 Task: Search one way flight ticket for 5 adults, 2 children, 1 infant in seat and 2 infants on lap in economy from Peoria: General Downing-peoria International Airport to Fort Wayne: Fort Wayne International Airport on 5-4-2023. Choice of flights is JetBlue. Number of bags: 2 checked bags. Price is upto 106000. Outbound departure time preference is 13:45.
Action: Mouse moved to (286, 265)
Screenshot: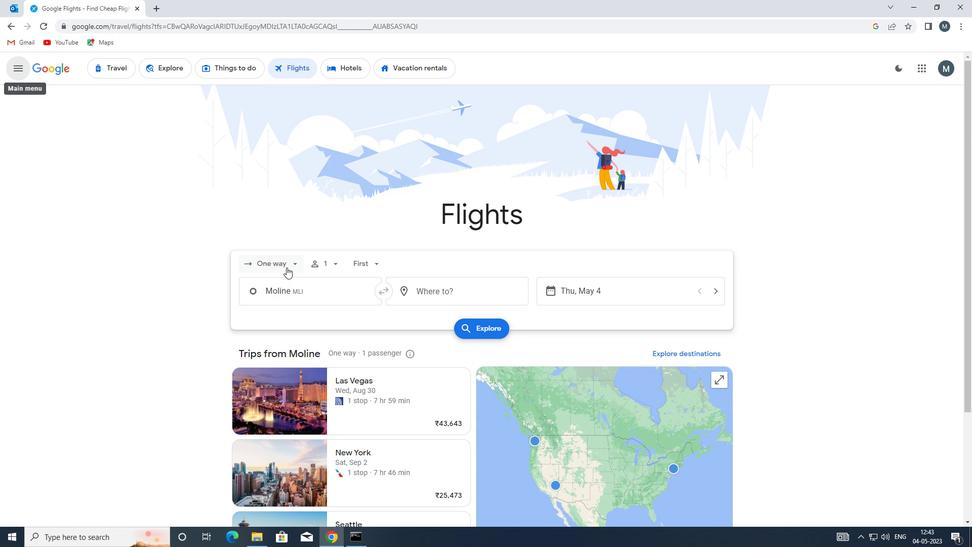 
Action: Mouse pressed left at (286, 265)
Screenshot: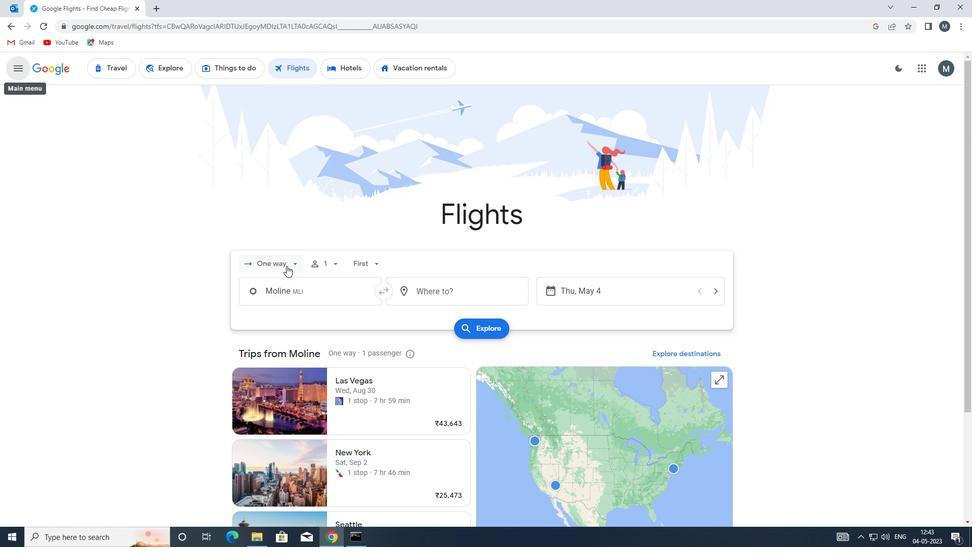 
Action: Mouse moved to (290, 312)
Screenshot: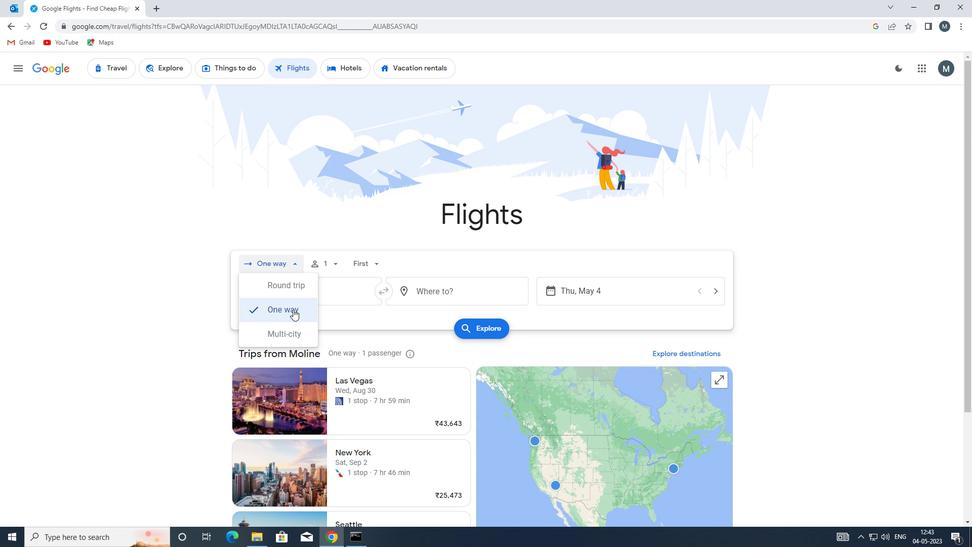 
Action: Mouse pressed left at (290, 312)
Screenshot: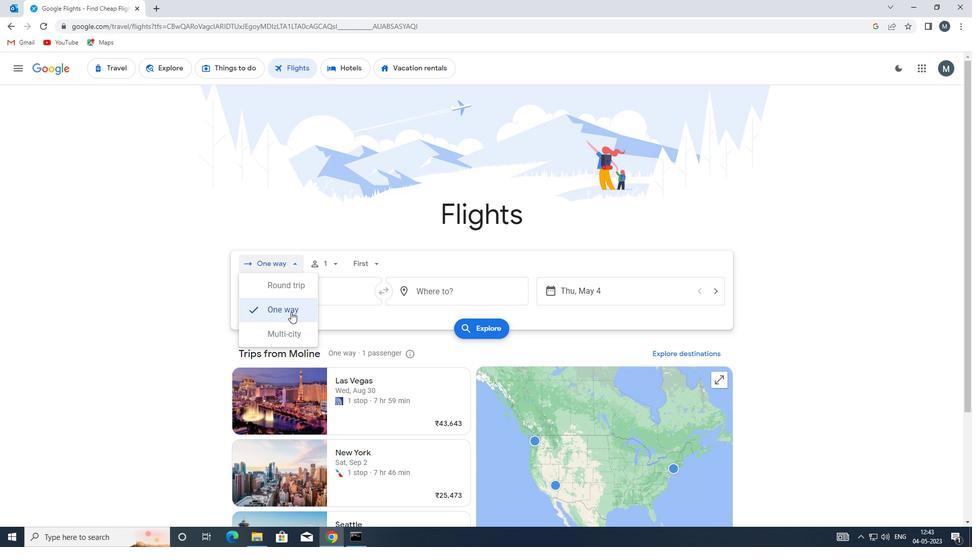 
Action: Mouse moved to (333, 259)
Screenshot: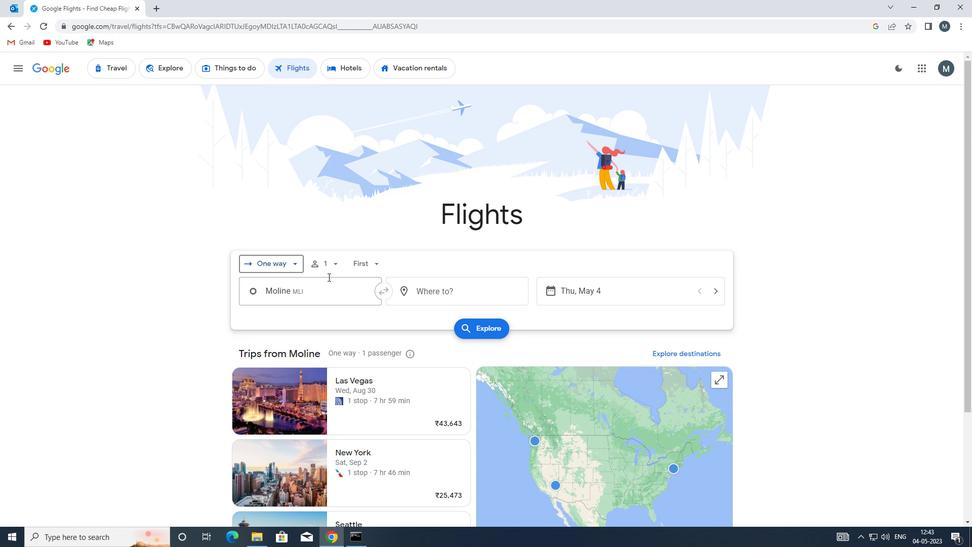 
Action: Mouse pressed left at (333, 259)
Screenshot: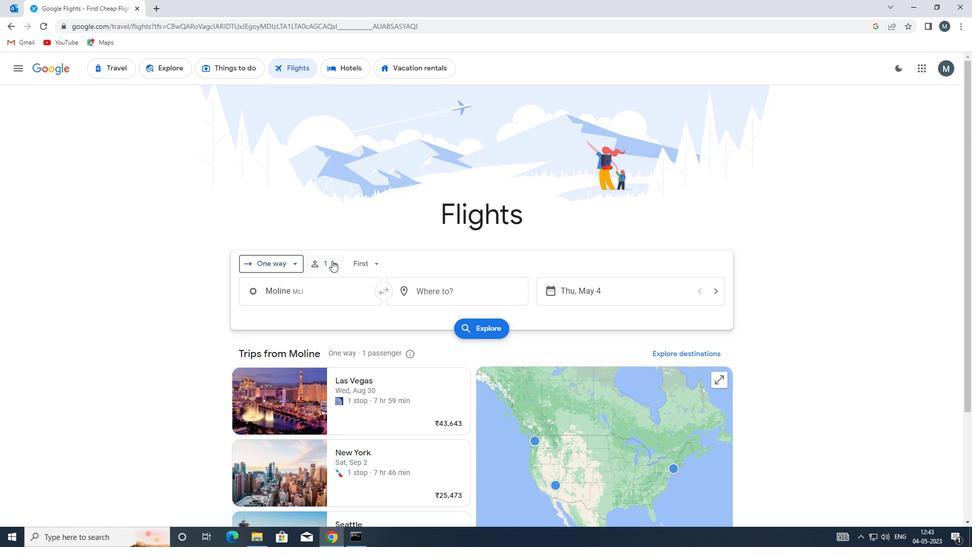
Action: Mouse moved to (415, 289)
Screenshot: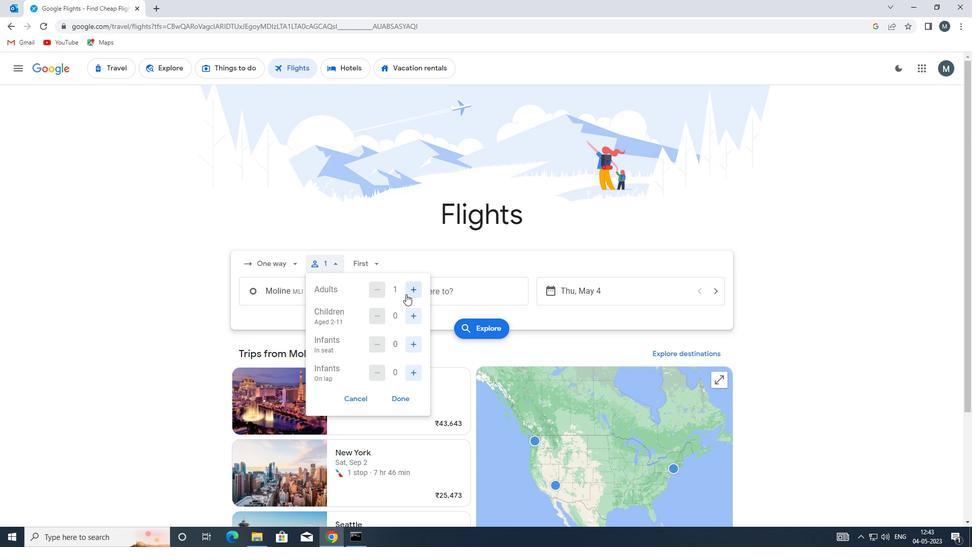 
Action: Mouse pressed left at (415, 289)
Screenshot: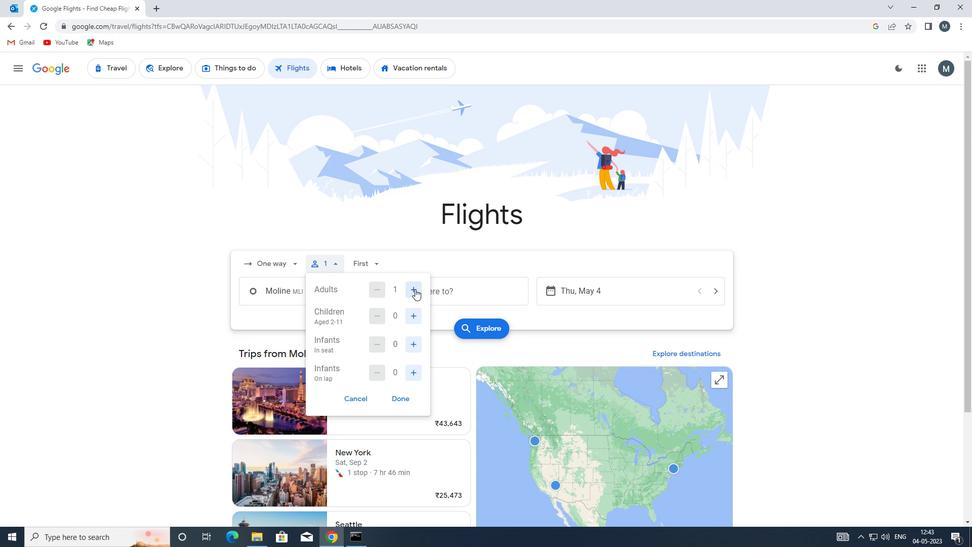 
Action: Mouse pressed left at (415, 289)
Screenshot: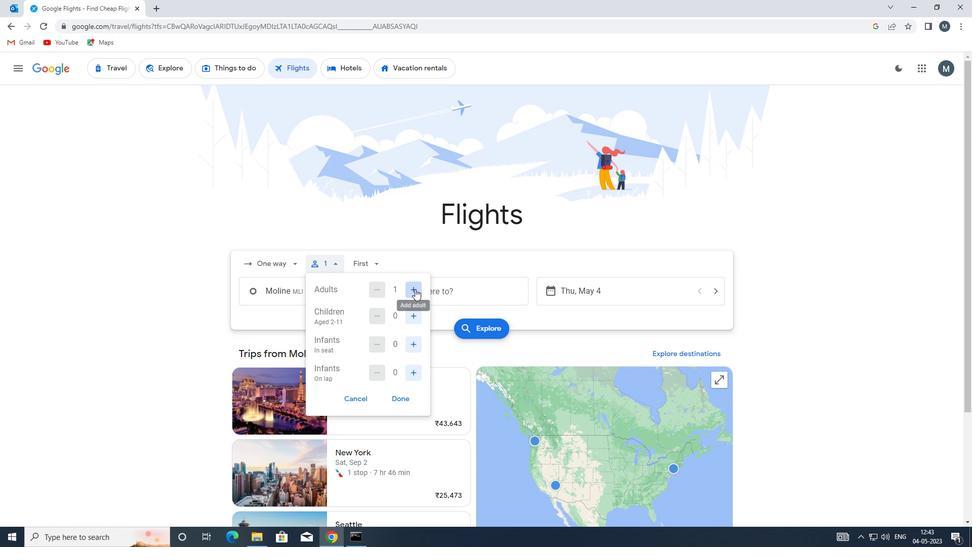 
Action: Mouse pressed left at (415, 289)
Screenshot: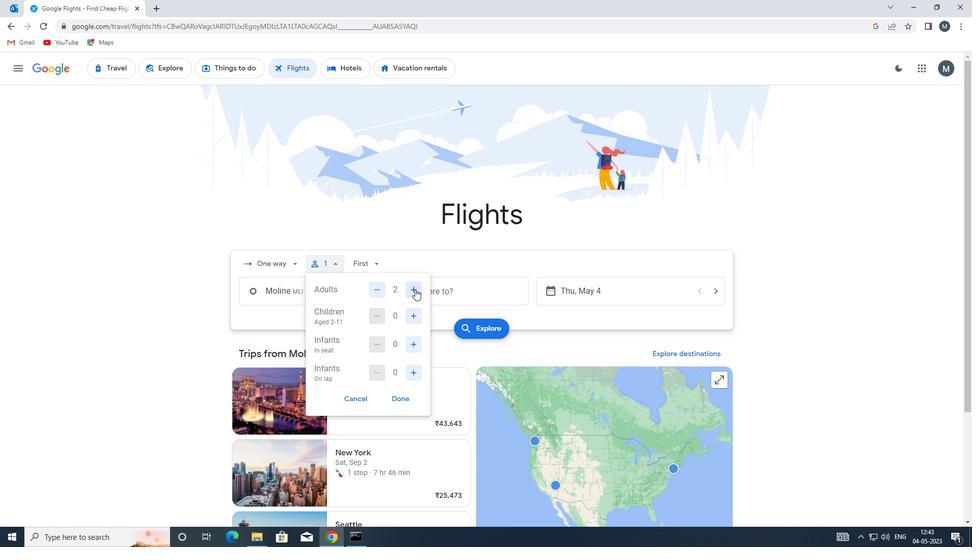 
Action: Mouse pressed left at (415, 289)
Screenshot: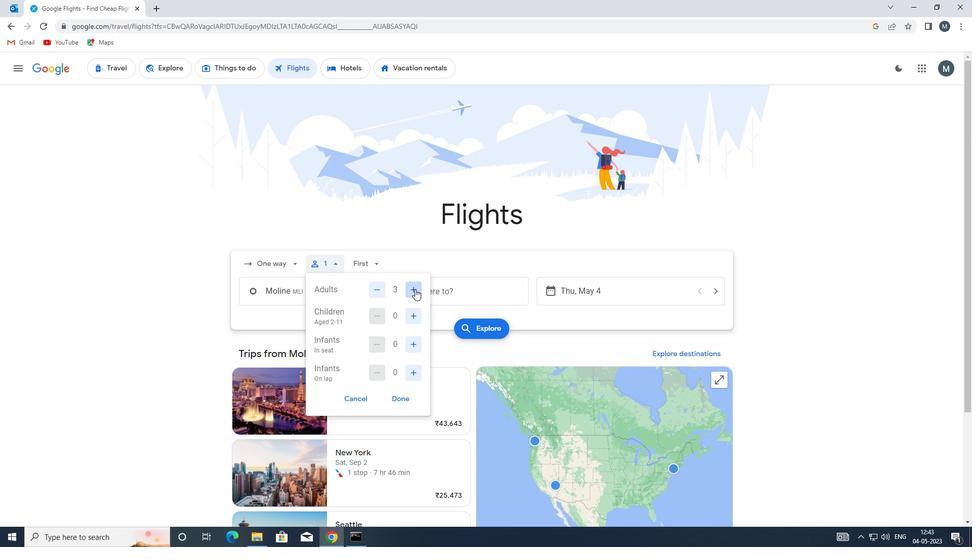 
Action: Mouse moved to (417, 313)
Screenshot: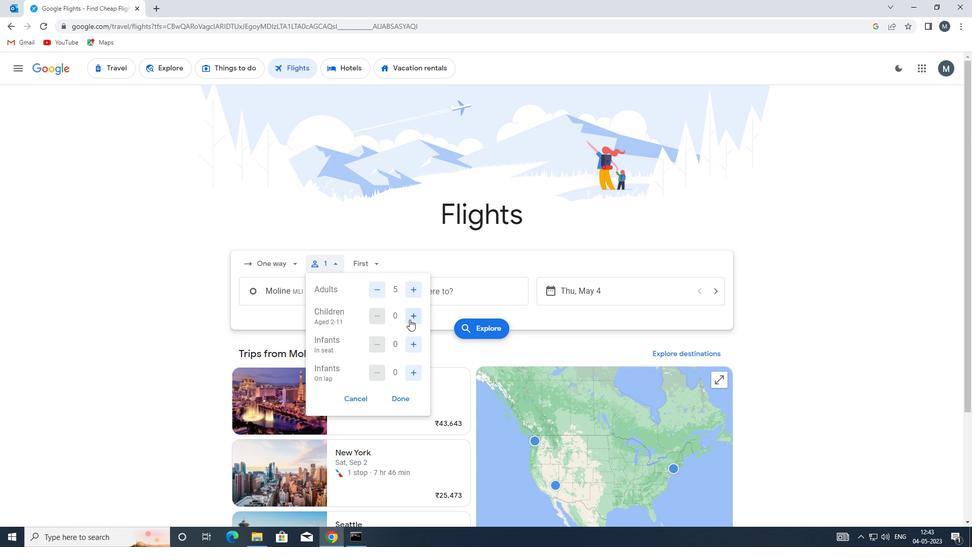 
Action: Mouse pressed left at (417, 313)
Screenshot: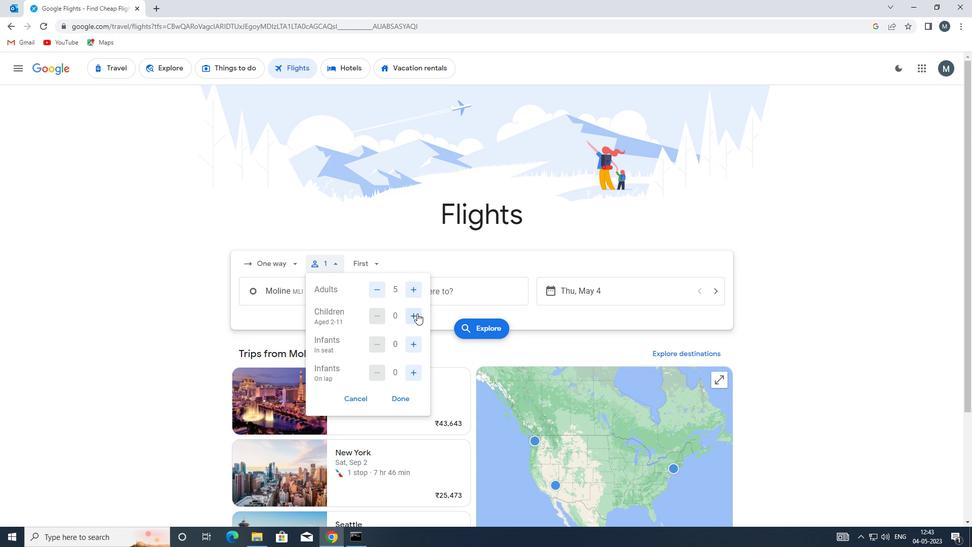 
Action: Mouse moved to (418, 313)
Screenshot: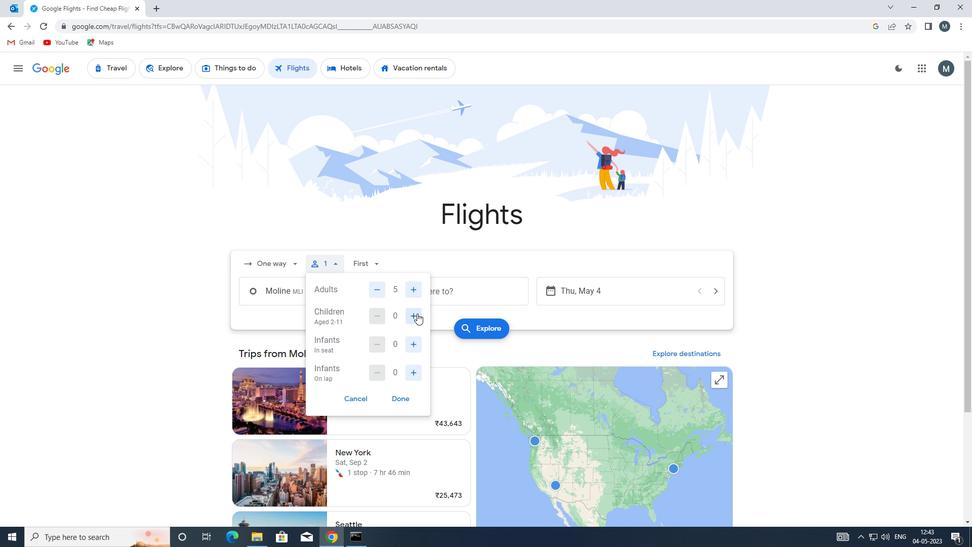 
Action: Mouse pressed left at (418, 313)
Screenshot: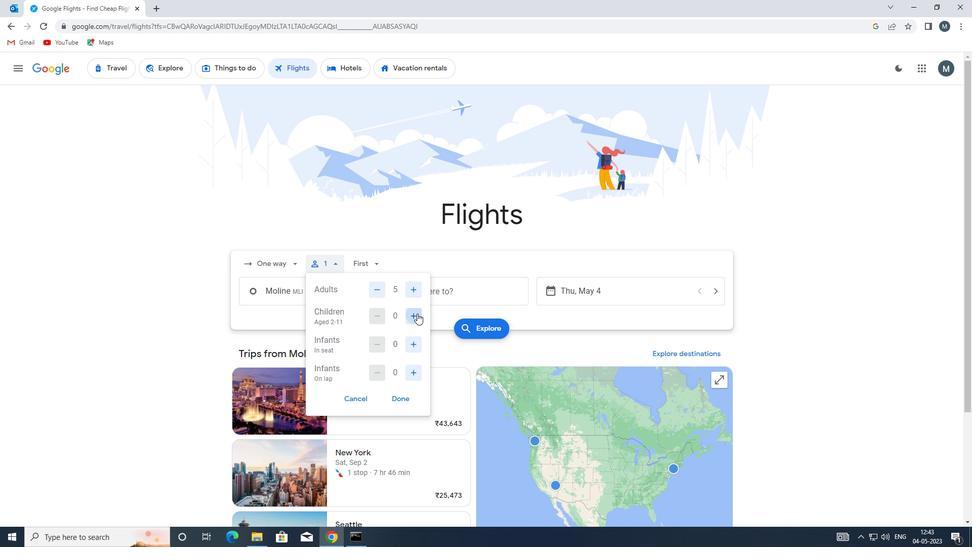 
Action: Mouse moved to (408, 344)
Screenshot: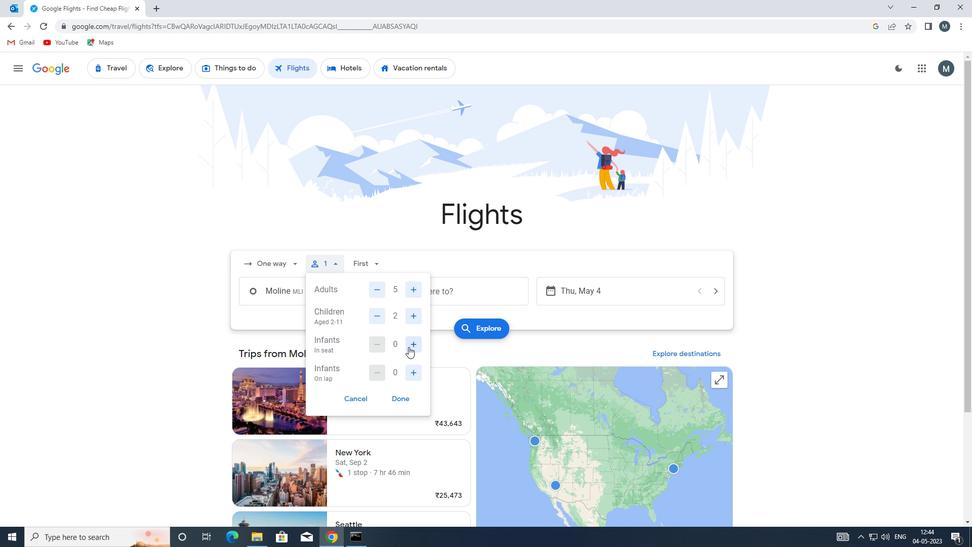 
Action: Mouse pressed left at (408, 344)
Screenshot: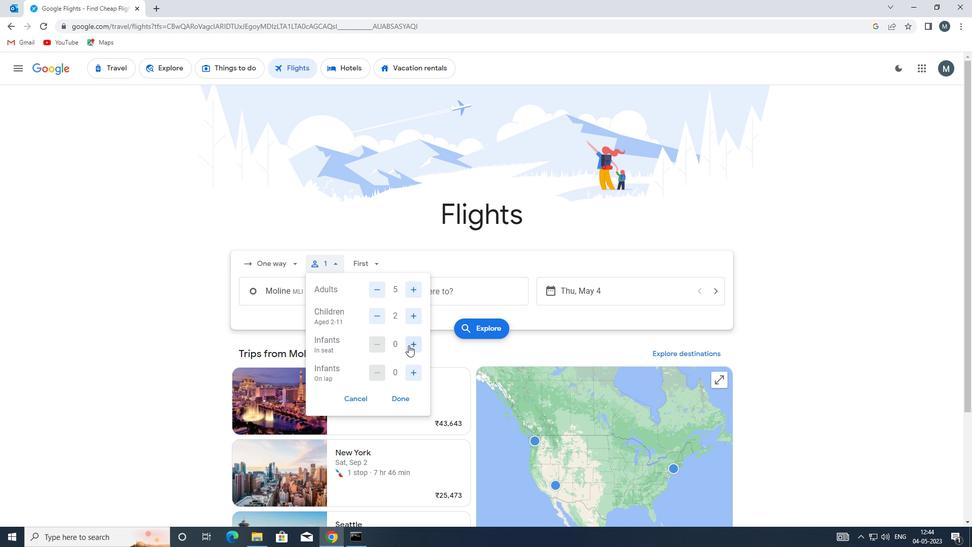
Action: Mouse moved to (413, 371)
Screenshot: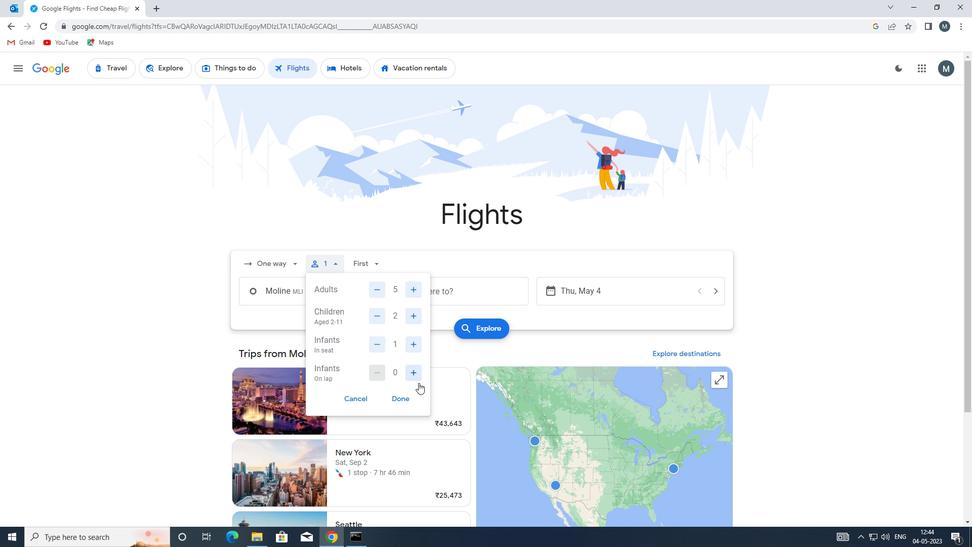 
Action: Mouse pressed left at (413, 371)
Screenshot: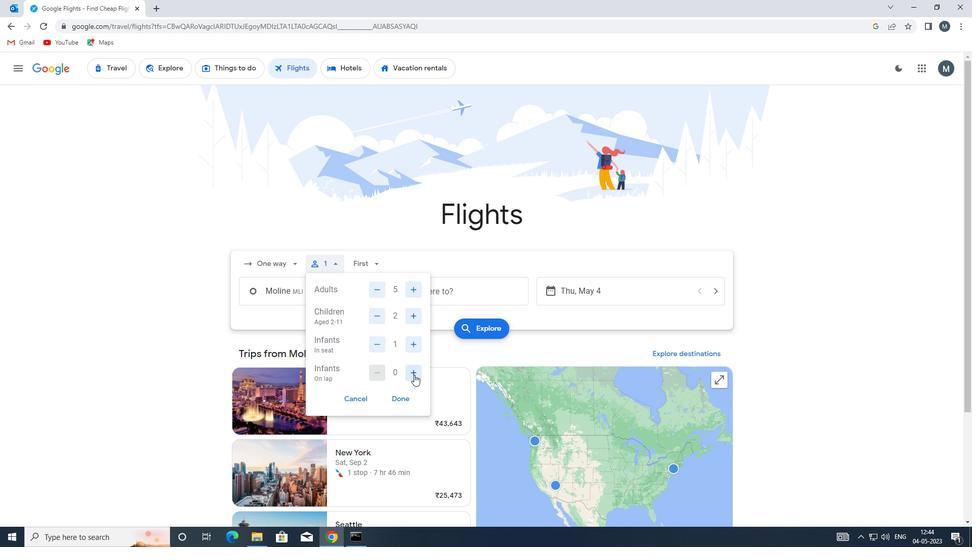 
Action: Mouse pressed left at (413, 371)
Screenshot: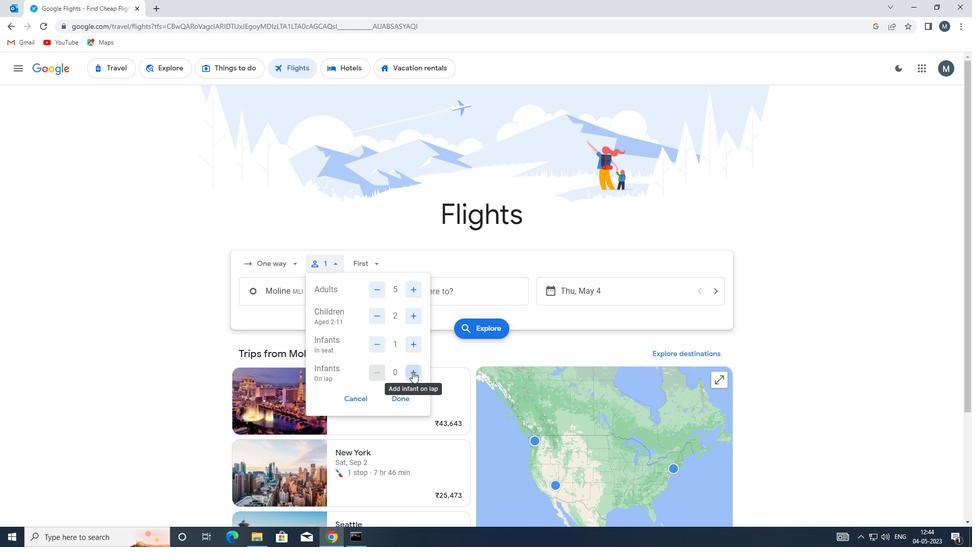 
Action: Mouse moved to (379, 369)
Screenshot: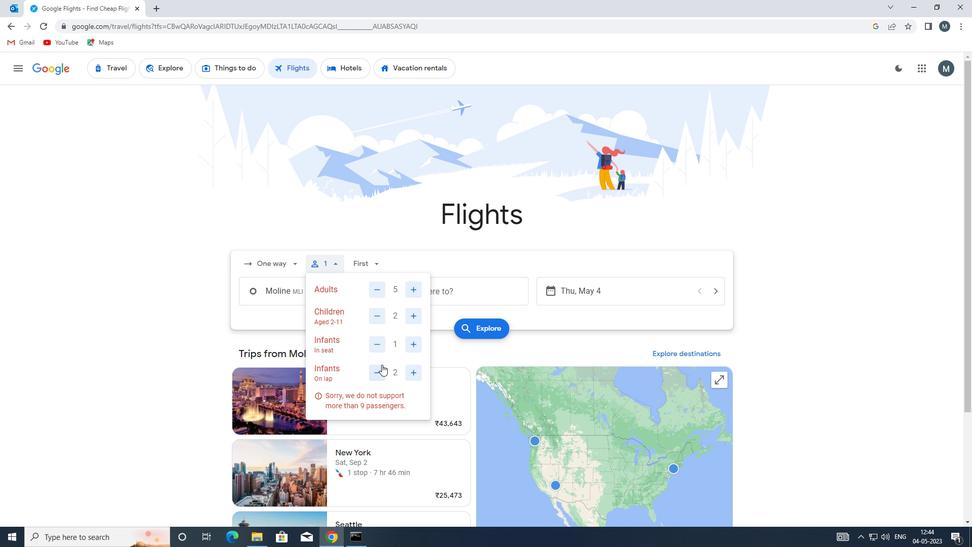 
Action: Mouse pressed left at (379, 369)
Screenshot: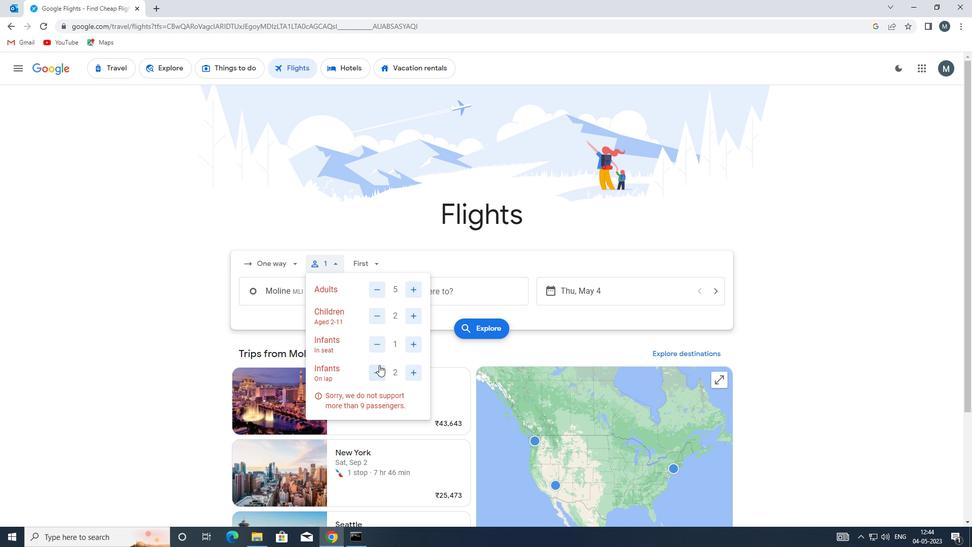 
Action: Mouse moved to (397, 392)
Screenshot: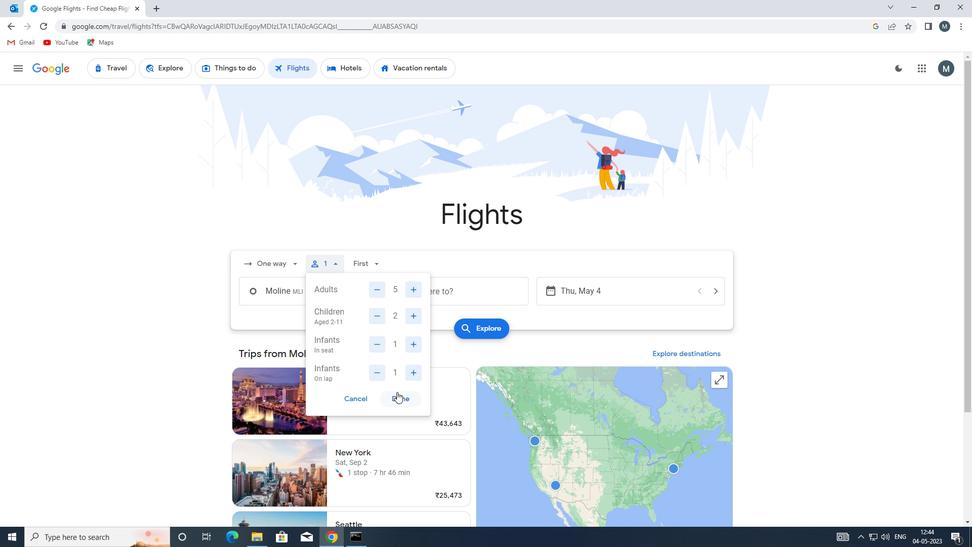 
Action: Mouse pressed left at (397, 392)
Screenshot: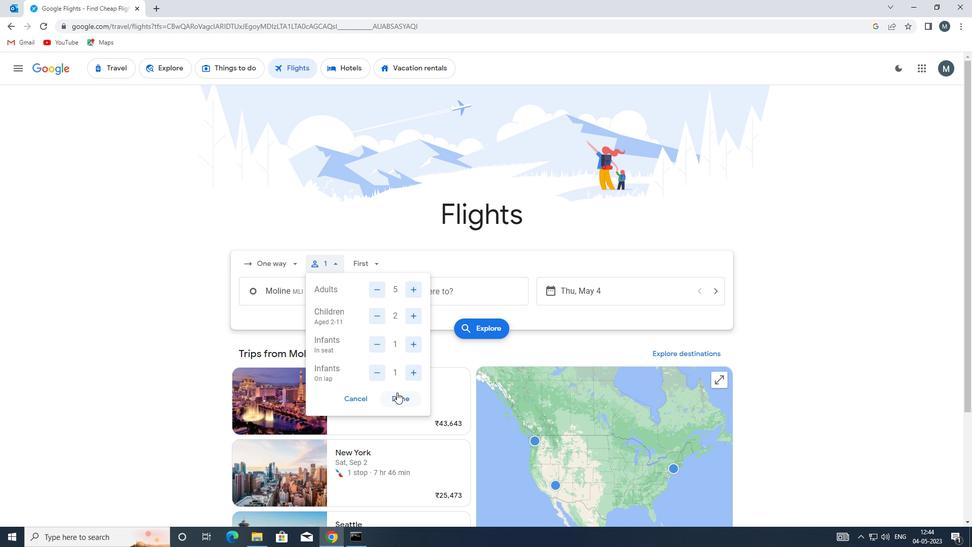 
Action: Mouse moved to (367, 263)
Screenshot: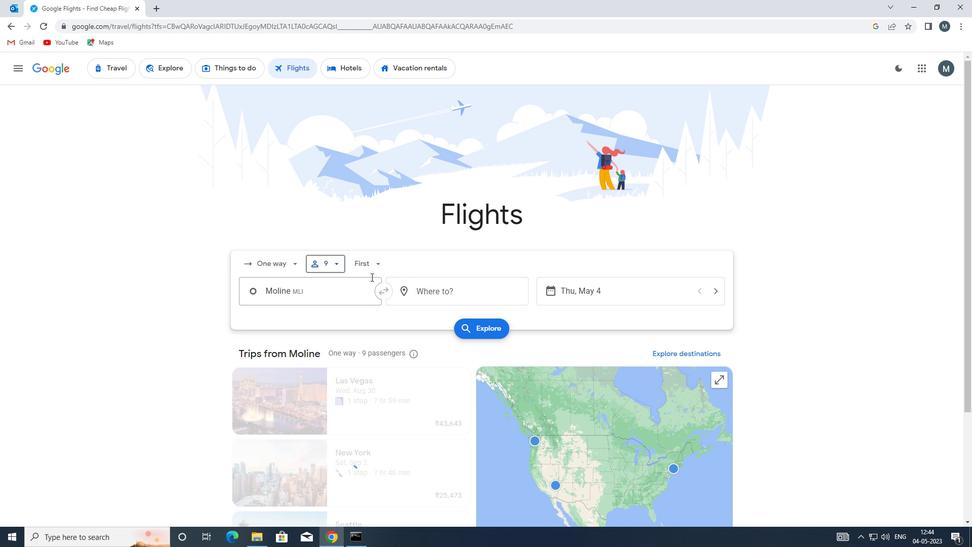 
Action: Mouse pressed left at (367, 263)
Screenshot: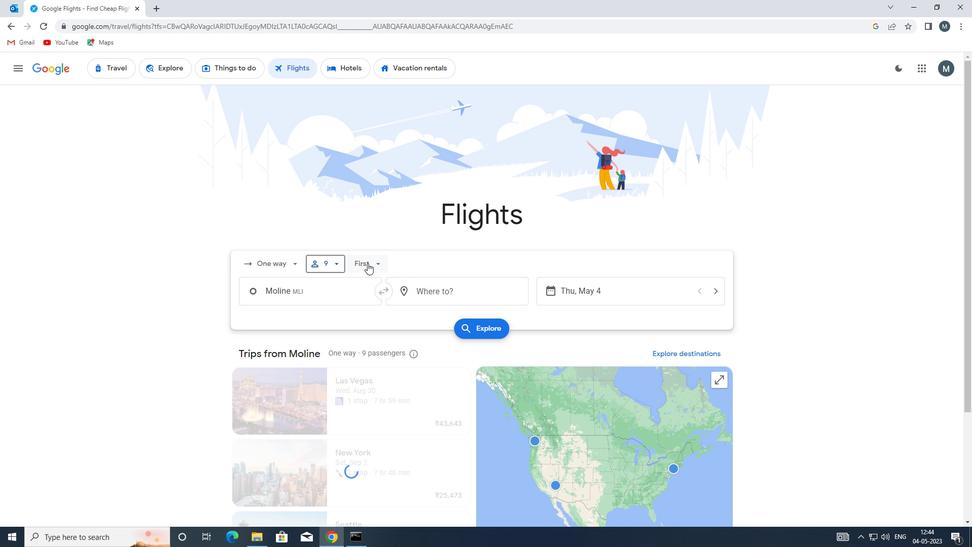 
Action: Mouse moved to (392, 286)
Screenshot: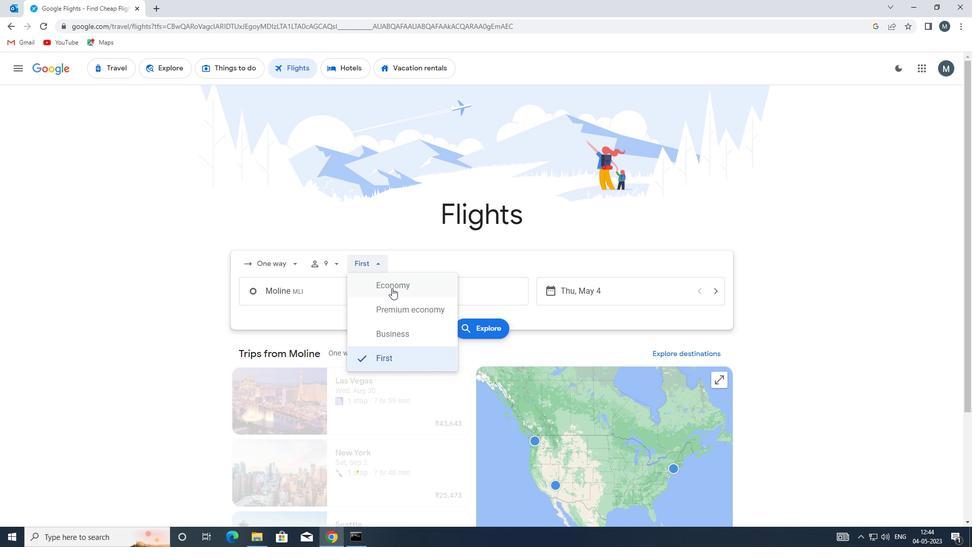 
Action: Mouse pressed left at (392, 286)
Screenshot: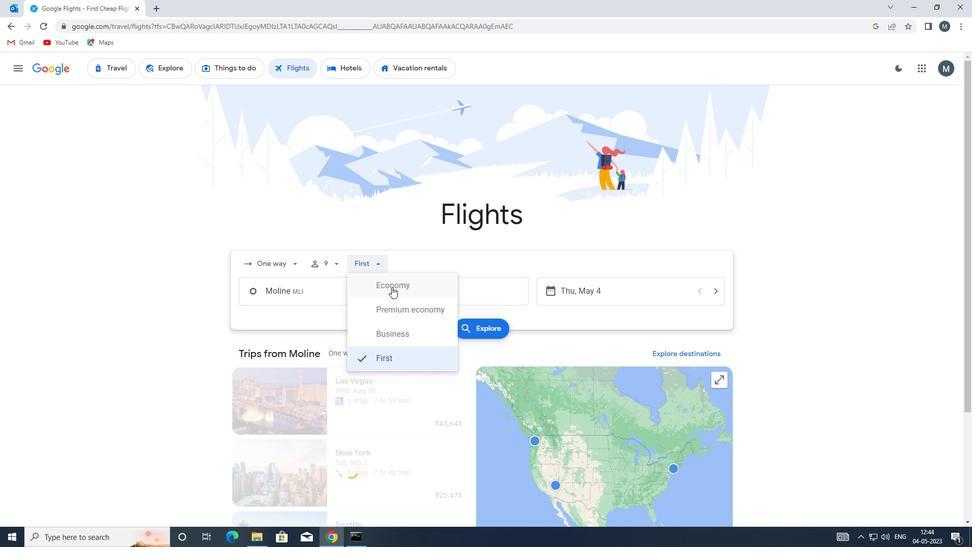 
Action: Mouse moved to (342, 290)
Screenshot: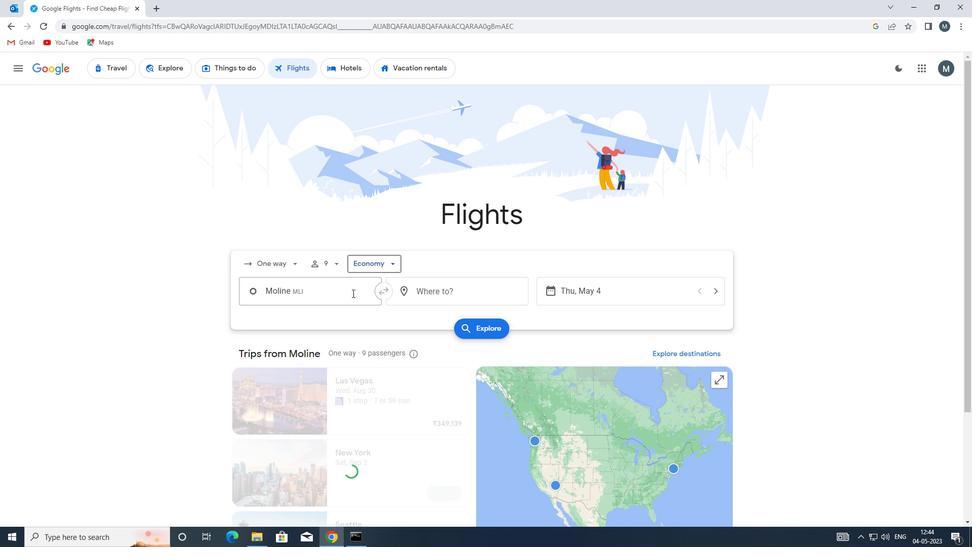 
Action: Mouse pressed left at (342, 290)
Screenshot: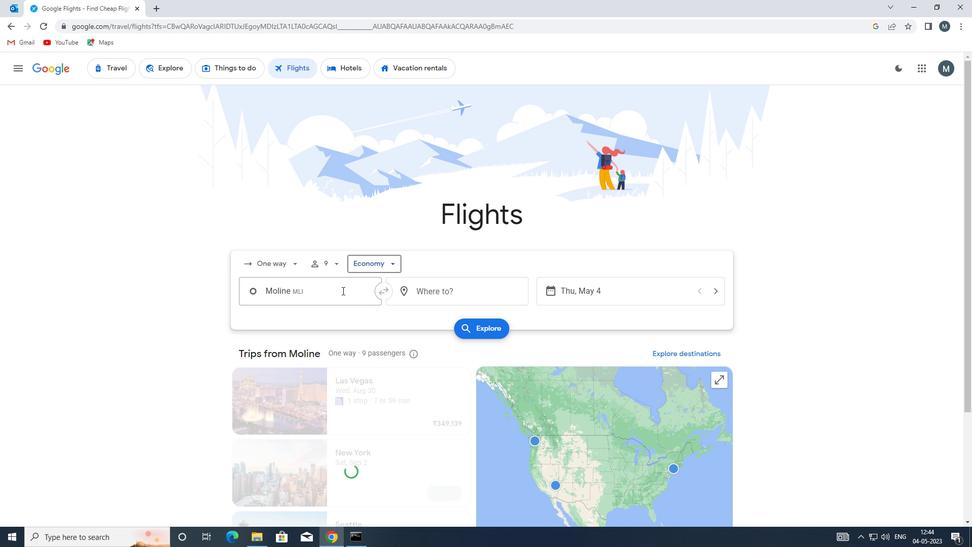 
Action: Mouse moved to (342, 290)
Screenshot: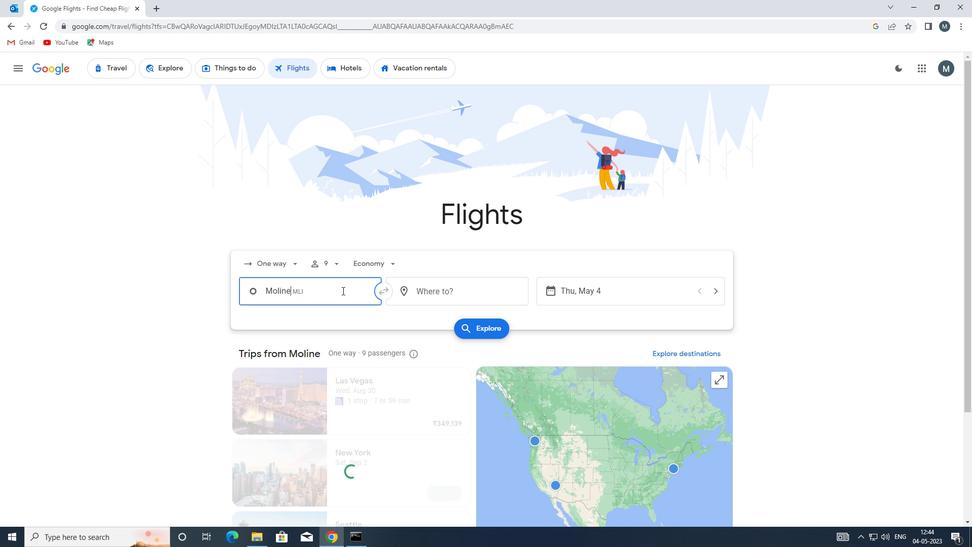 
Action: Key pressed pia
Screenshot: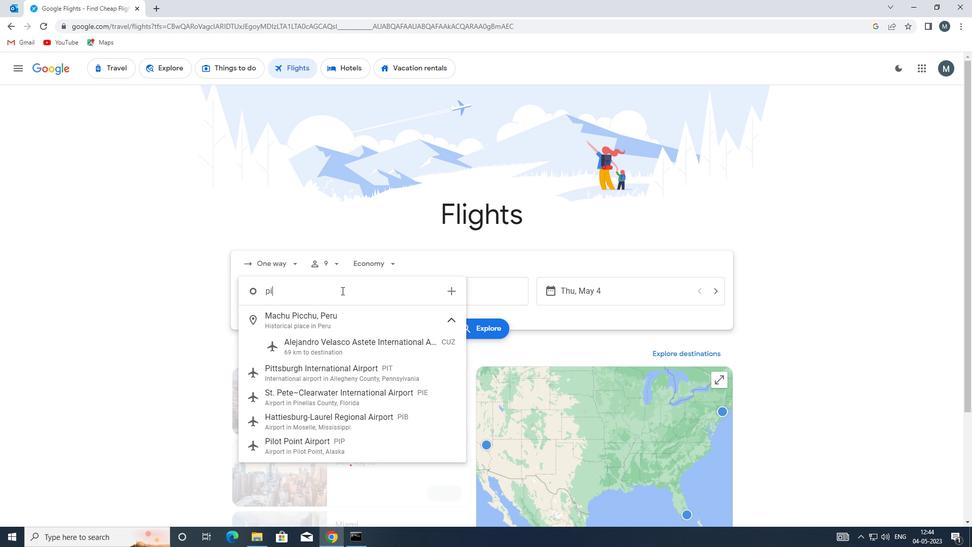 
Action: Mouse moved to (342, 315)
Screenshot: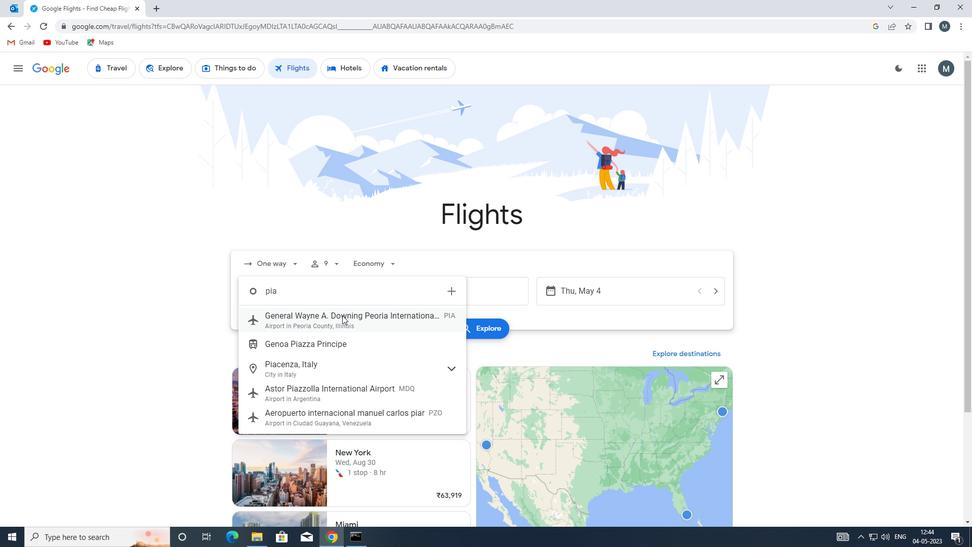 
Action: Mouse pressed left at (342, 315)
Screenshot: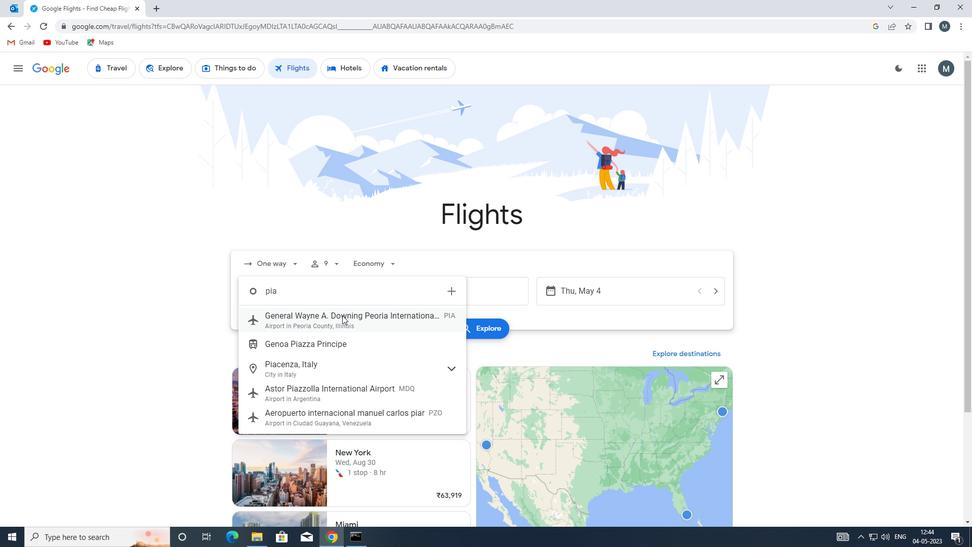 
Action: Mouse moved to (427, 288)
Screenshot: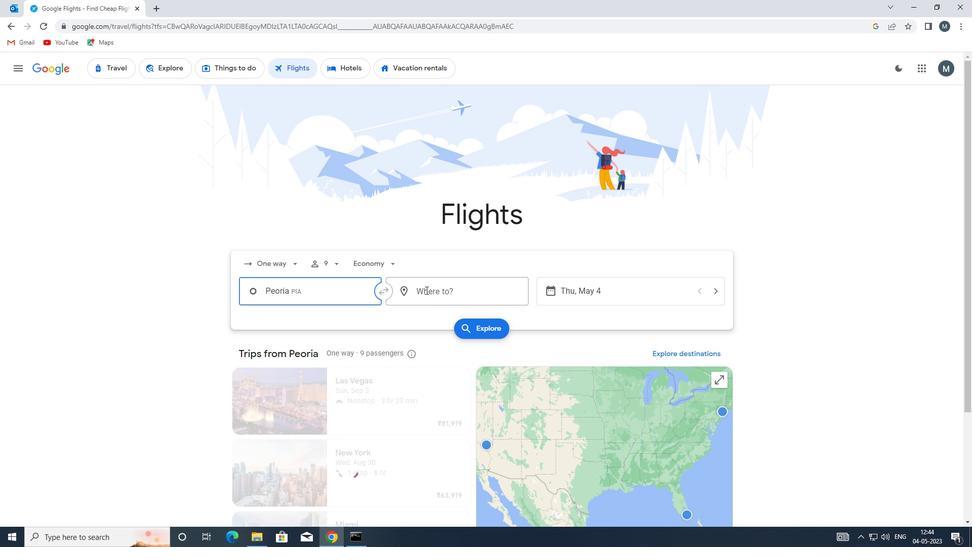 
Action: Mouse pressed left at (427, 288)
Screenshot: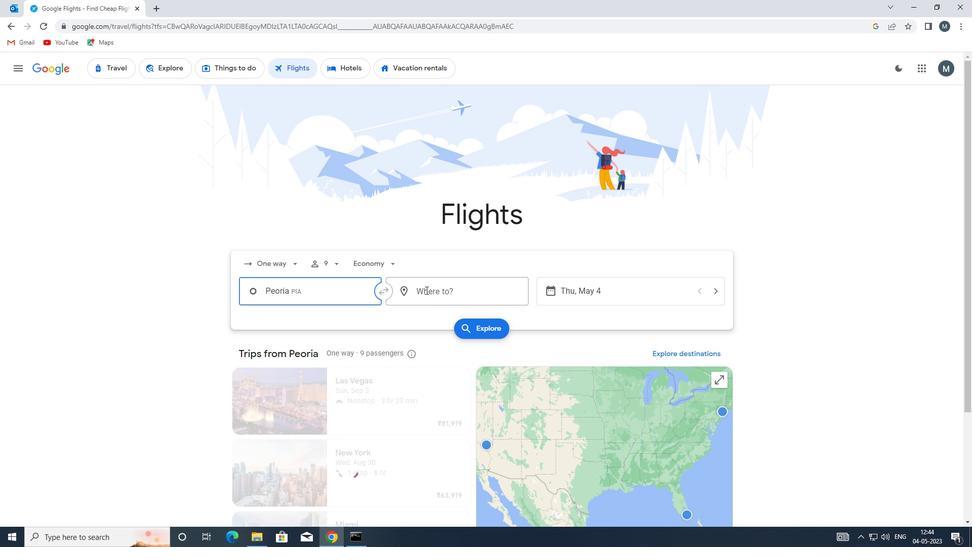 
Action: Mouse moved to (428, 288)
Screenshot: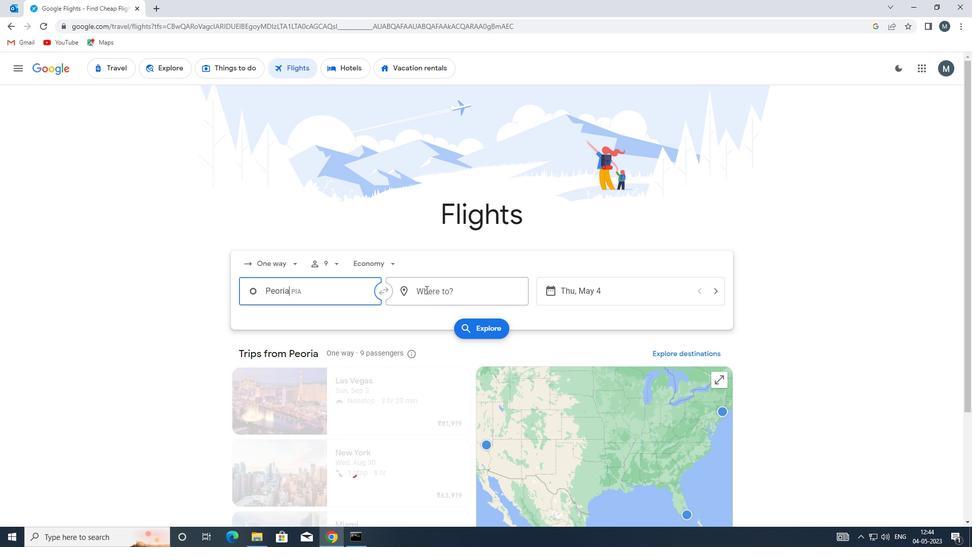 
Action: Key pressed fw
Screenshot: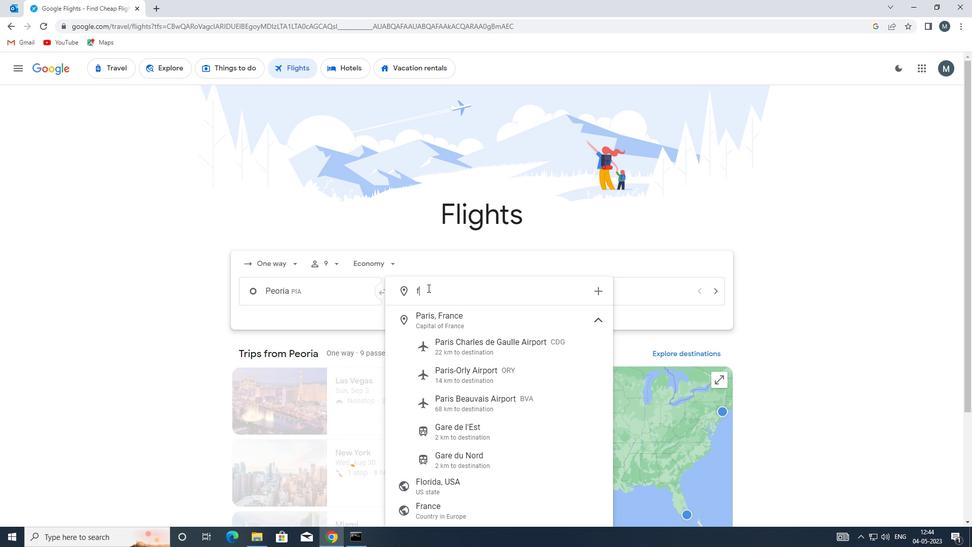 
Action: Mouse moved to (436, 316)
Screenshot: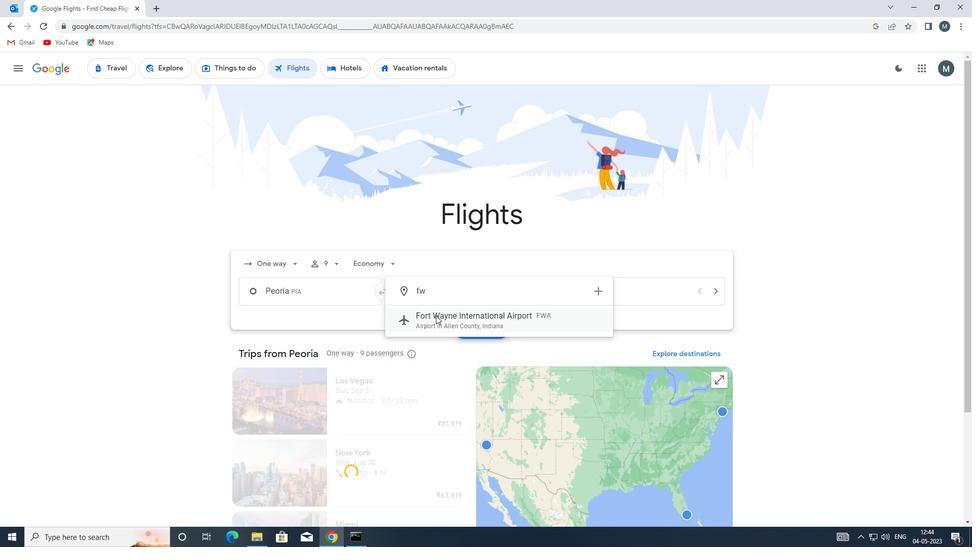 
Action: Mouse pressed left at (436, 316)
Screenshot: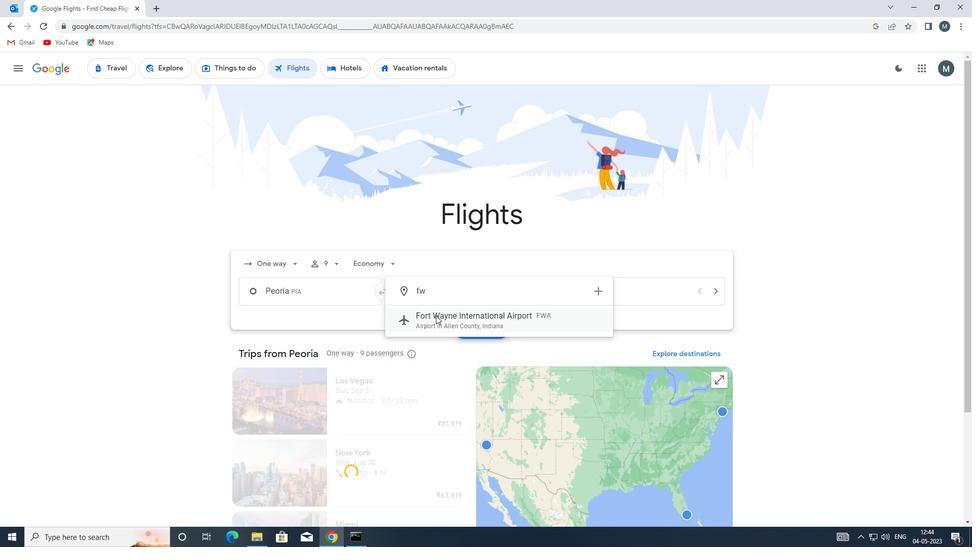 
Action: Mouse moved to (579, 294)
Screenshot: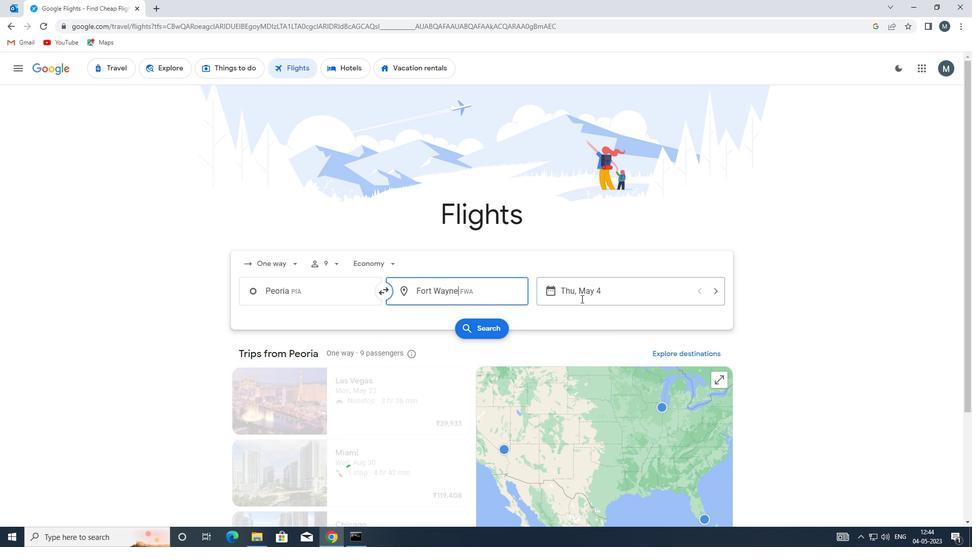 
Action: Mouse pressed left at (579, 294)
Screenshot: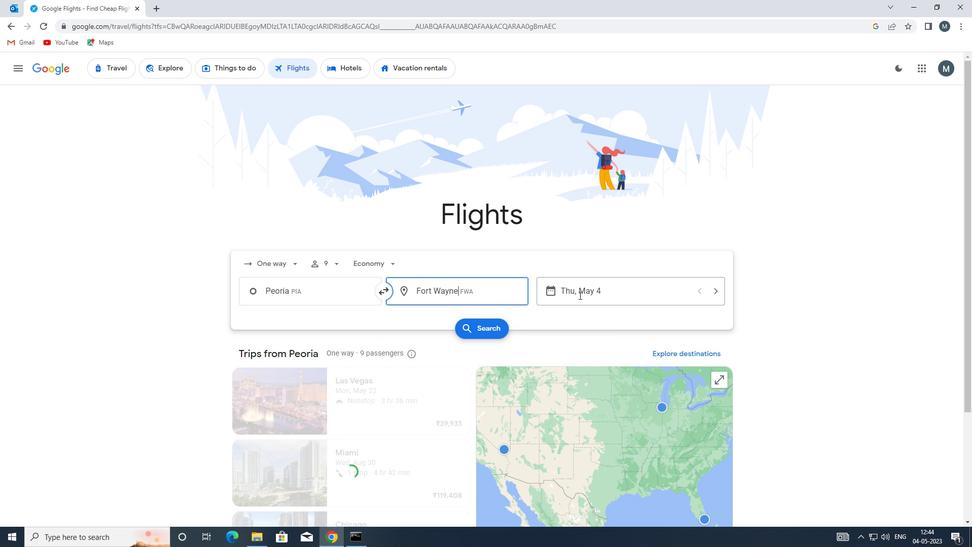 
Action: Mouse moved to (461, 347)
Screenshot: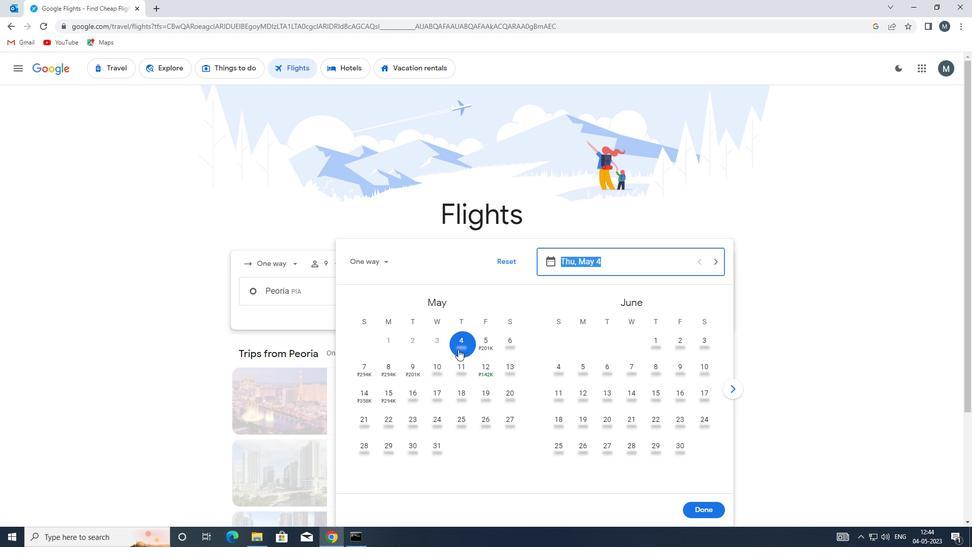 
Action: Mouse pressed left at (461, 347)
Screenshot: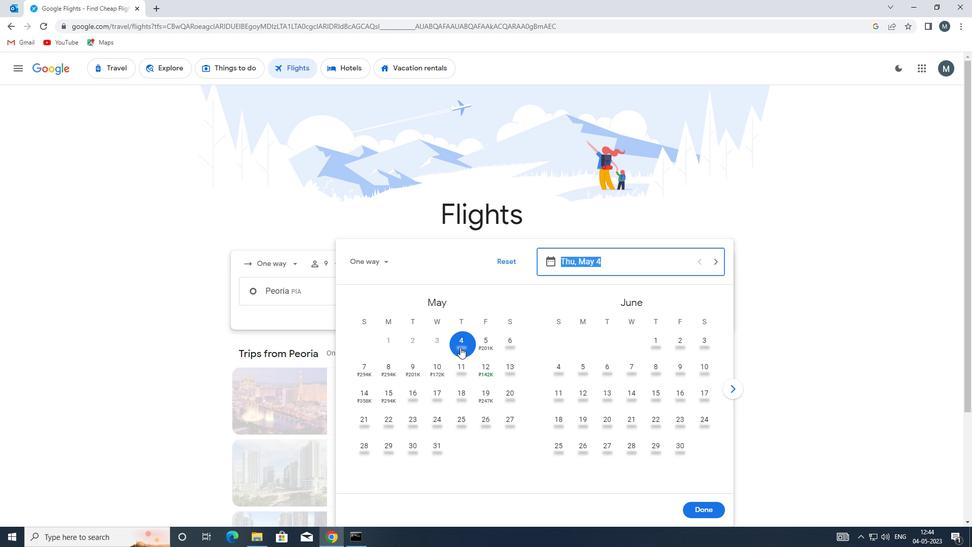 
Action: Mouse moved to (696, 507)
Screenshot: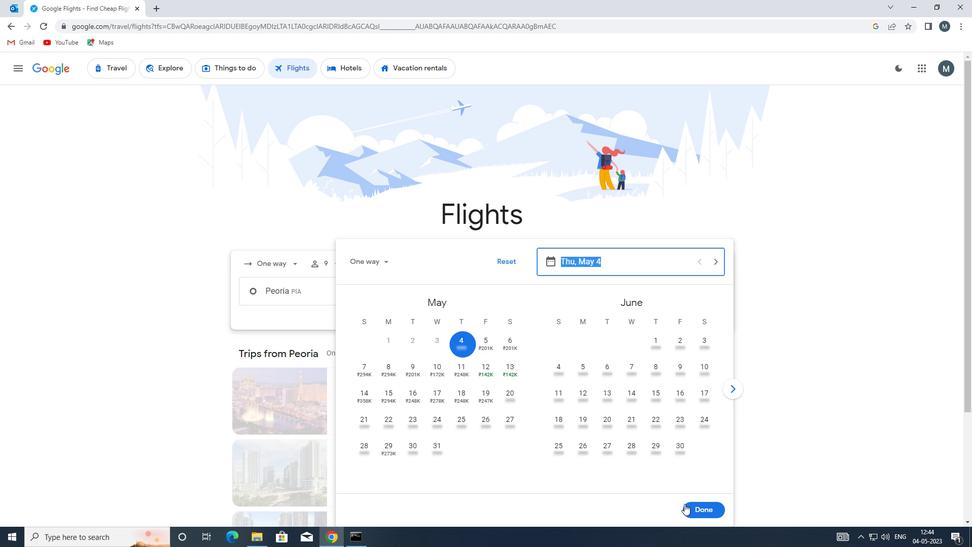 
Action: Mouse pressed left at (696, 507)
Screenshot: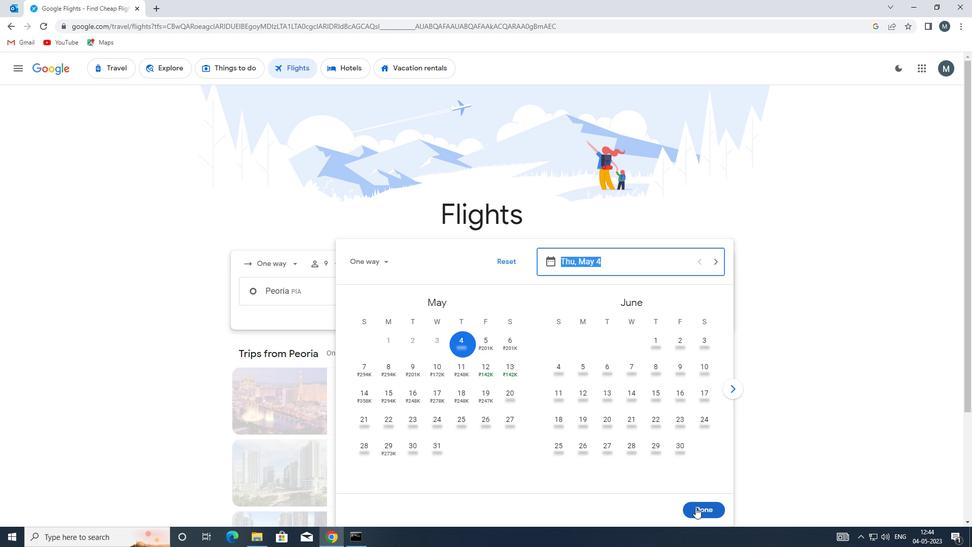 
Action: Mouse moved to (486, 329)
Screenshot: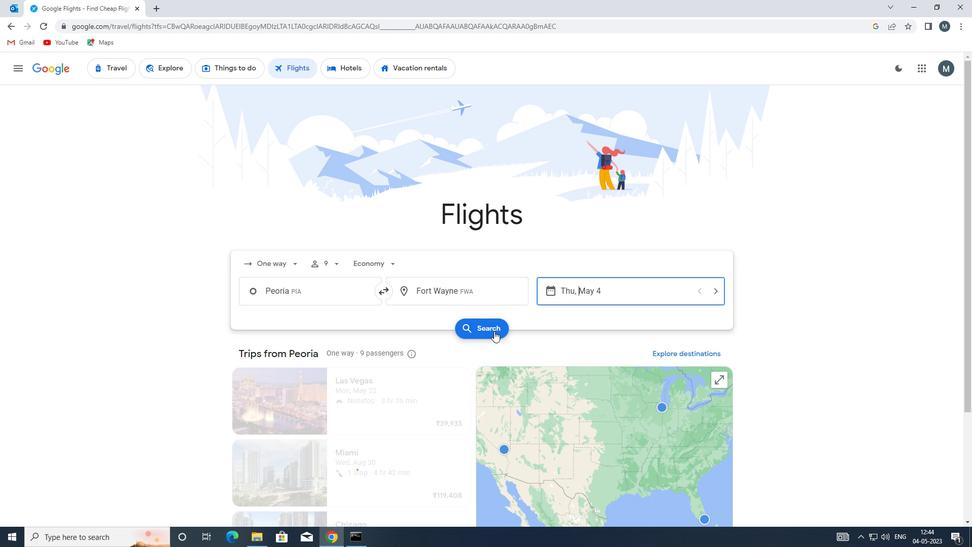 
Action: Mouse pressed left at (486, 329)
Screenshot: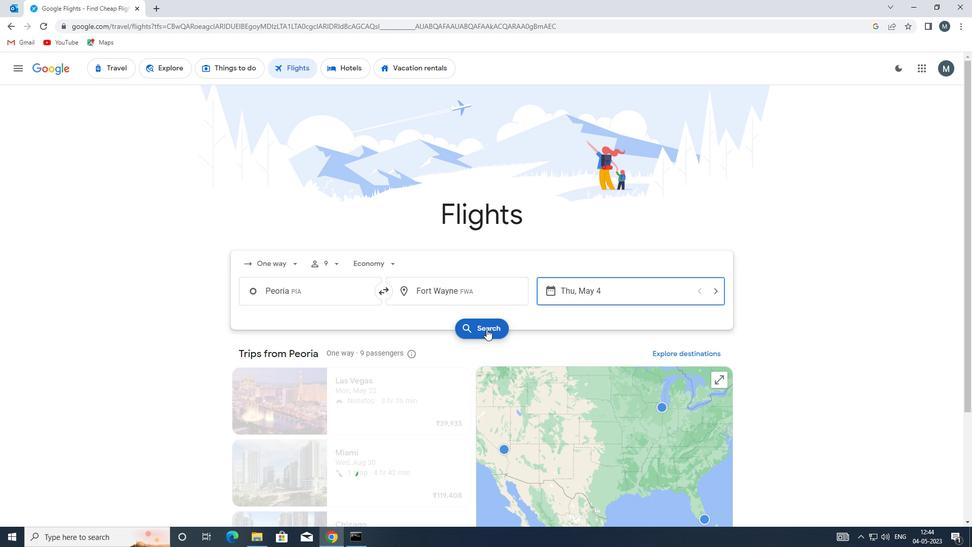 
Action: Mouse moved to (258, 163)
Screenshot: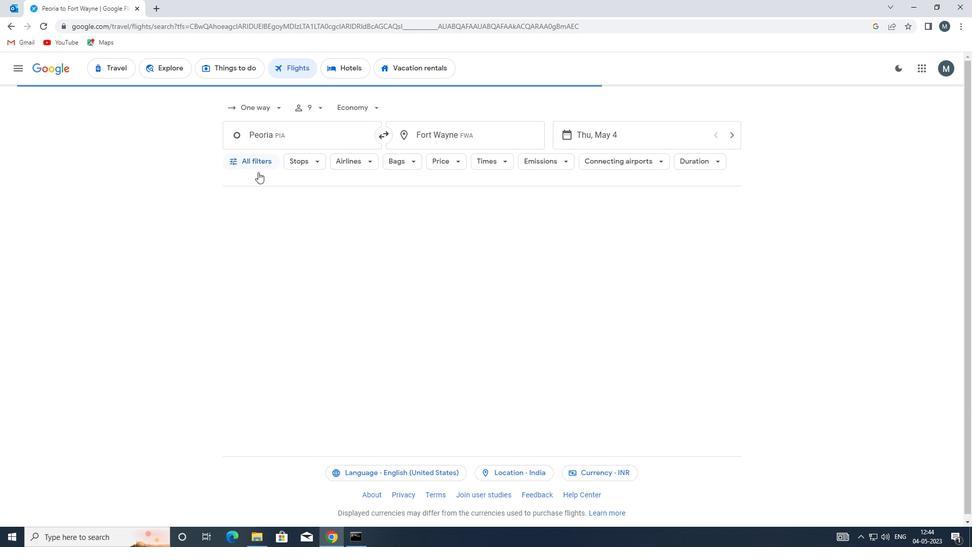 
Action: Mouse pressed left at (258, 163)
Screenshot: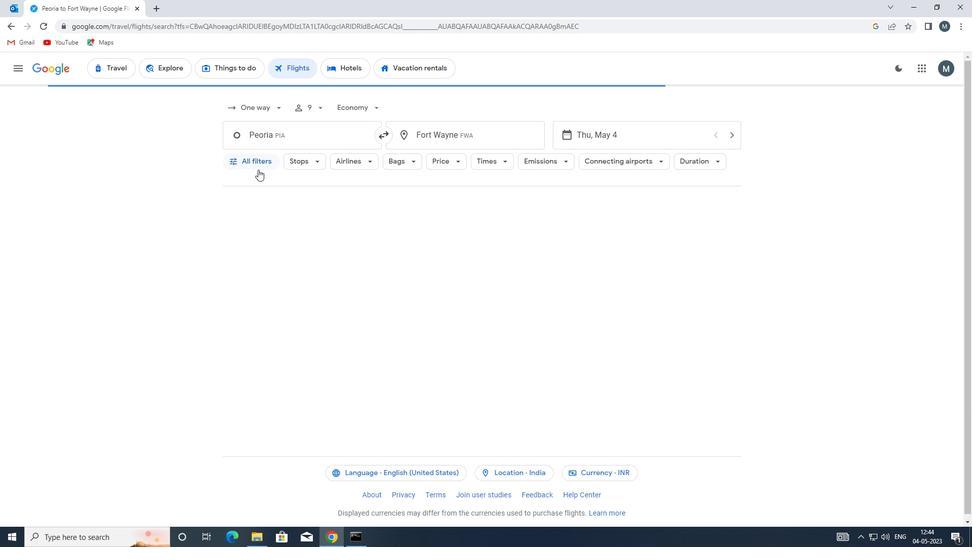 
Action: Mouse moved to (280, 276)
Screenshot: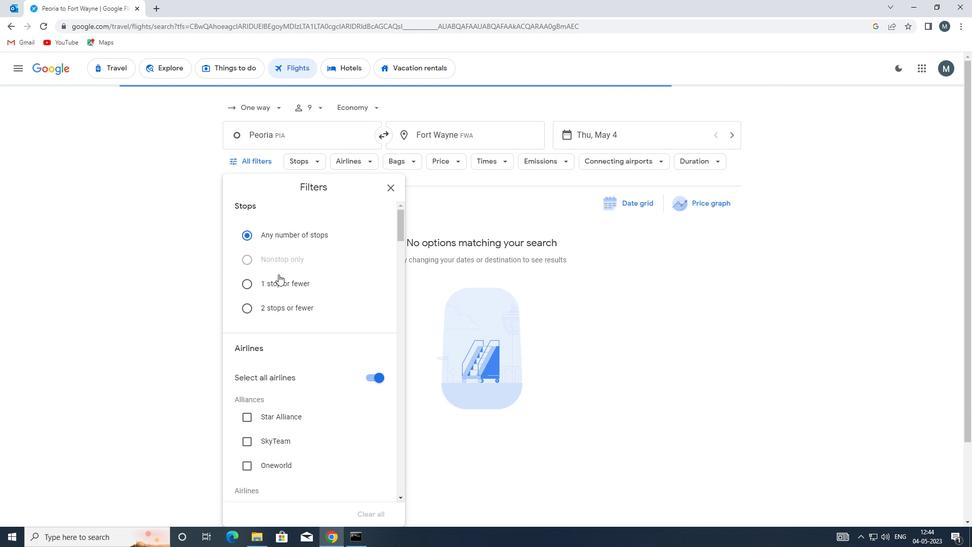 
Action: Mouse scrolled (280, 276) with delta (0, 0)
Screenshot: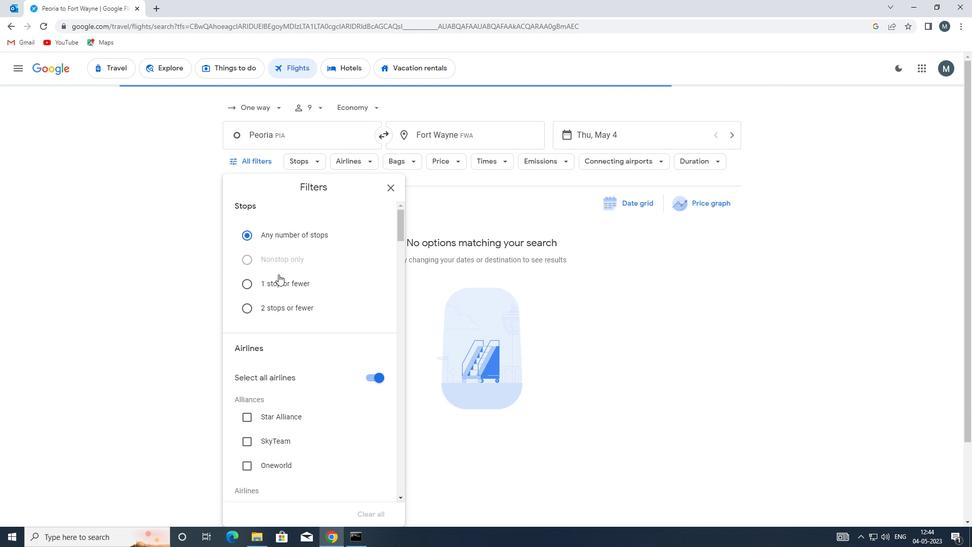 
Action: Mouse moved to (371, 328)
Screenshot: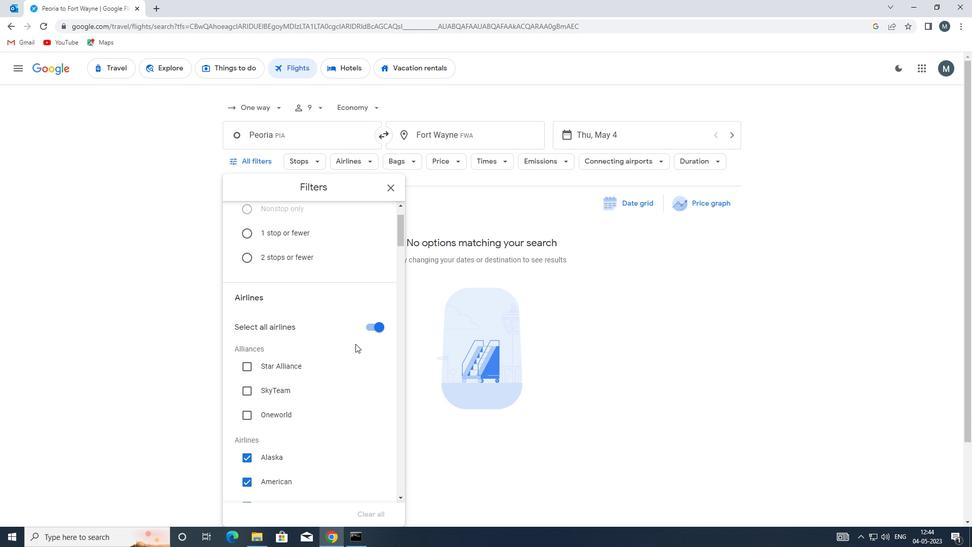 
Action: Mouse pressed left at (371, 328)
Screenshot: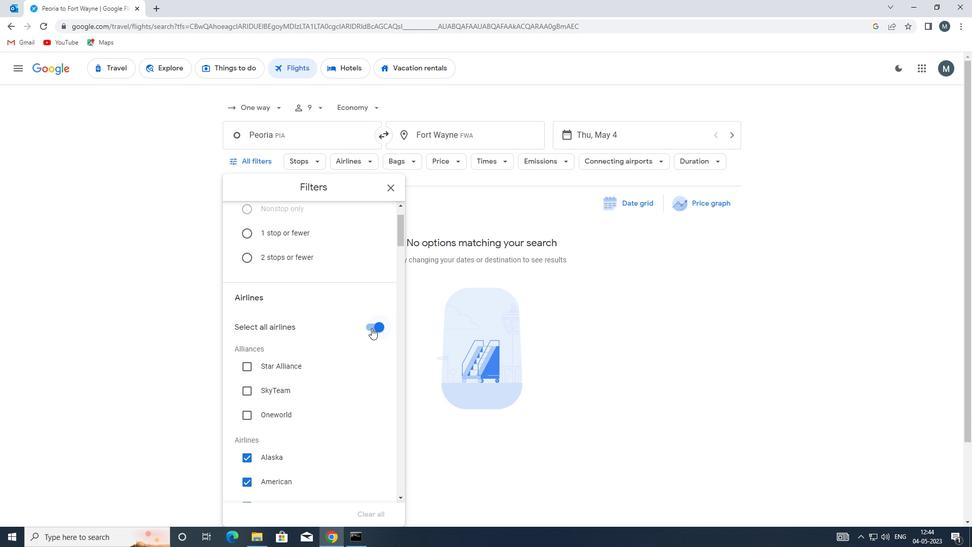 
Action: Mouse moved to (303, 353)
Screenshot: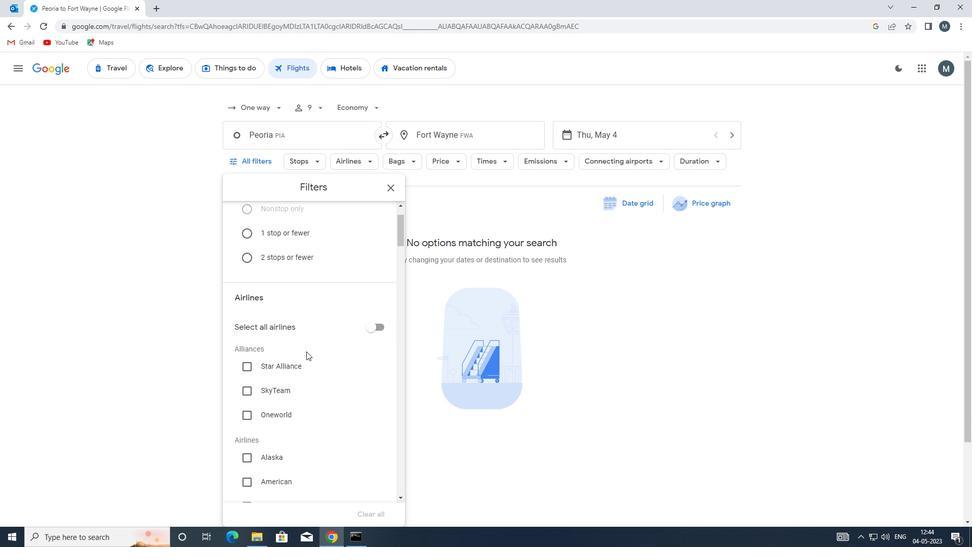 
Action: Mouse scrolled (303, 353) with delta (0, 0)
Screenshot: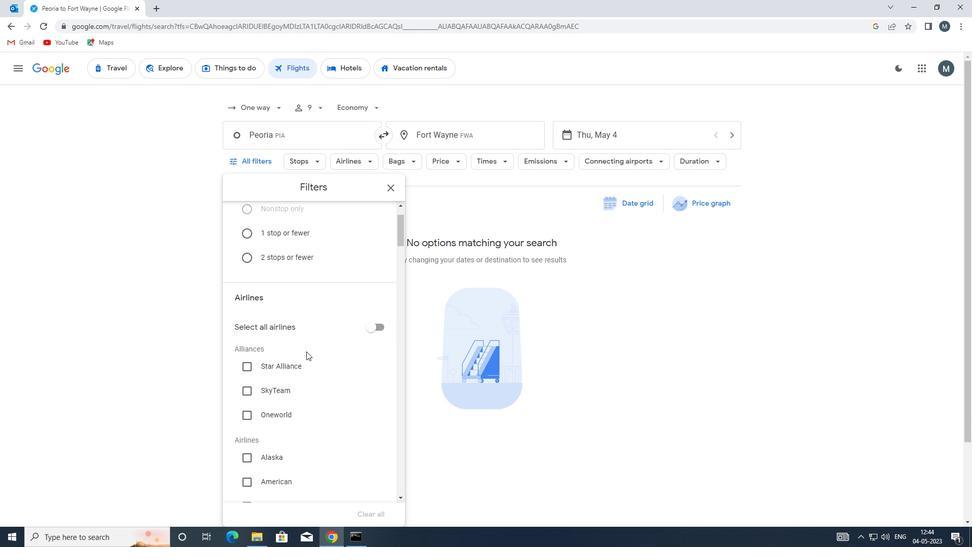 
Action: Mouse moved to (297, 357)
Screenshot: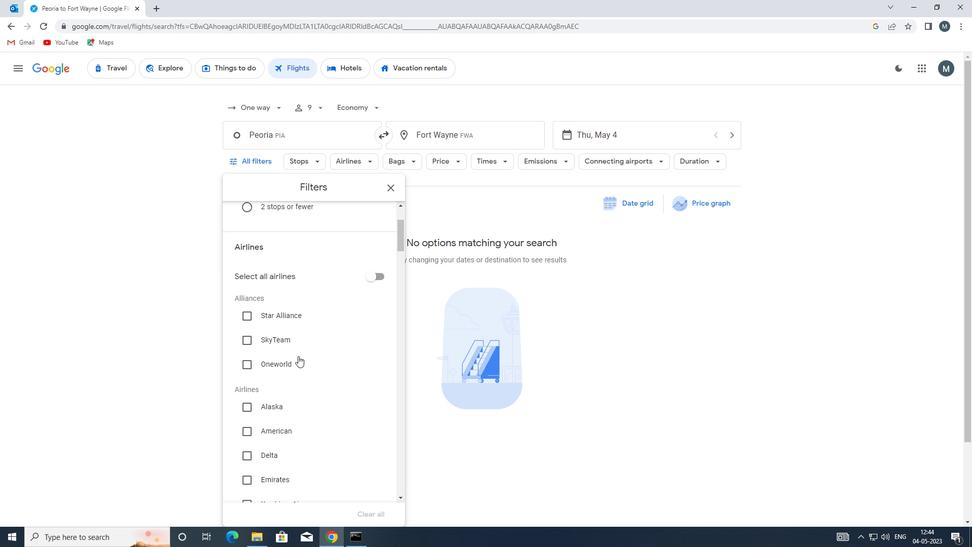 
Action: Mouse scrolled (297, 357) with delta (0, 0)
Screenshot: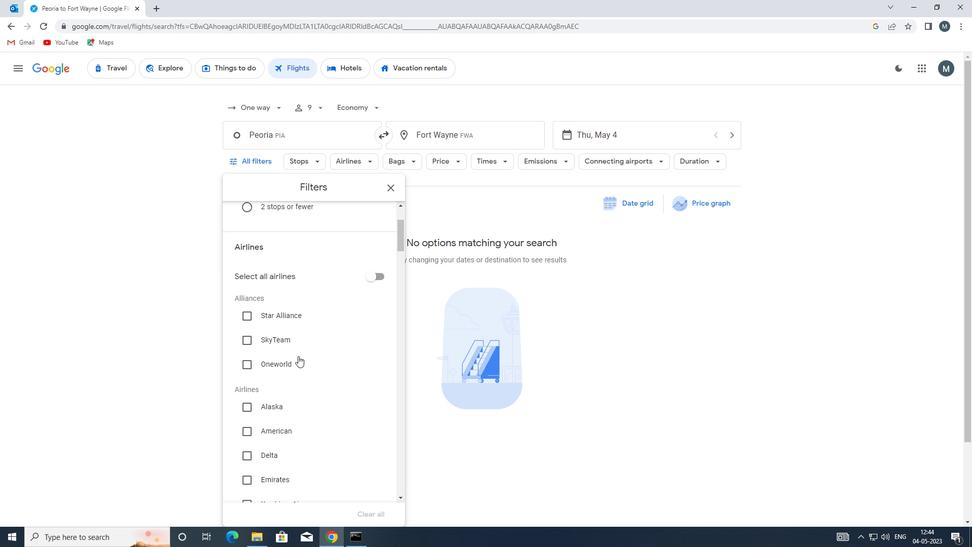 
Action: Mouse moved to (297, 358)
Screenshot: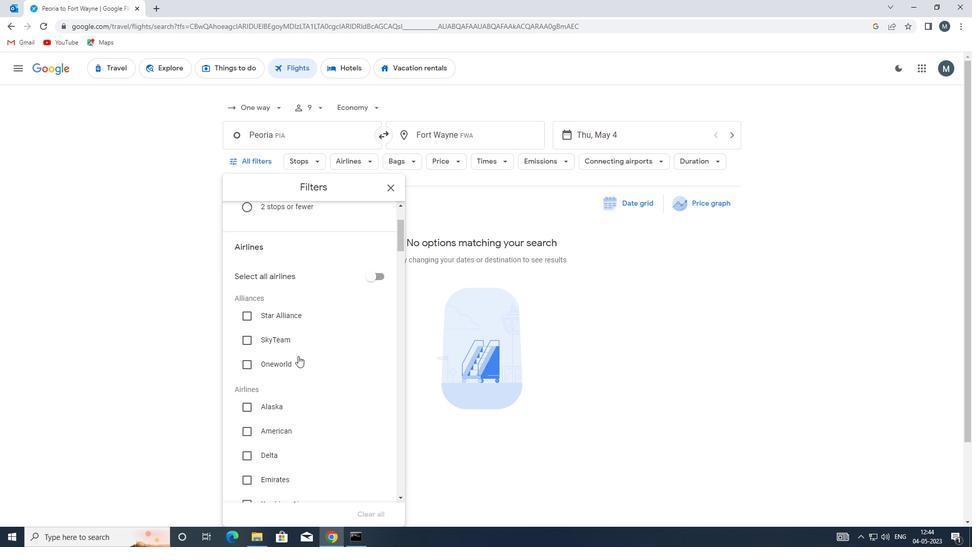 
Action: Mouse scrolled (297, 358) with delta (0, 0)
Screenshot: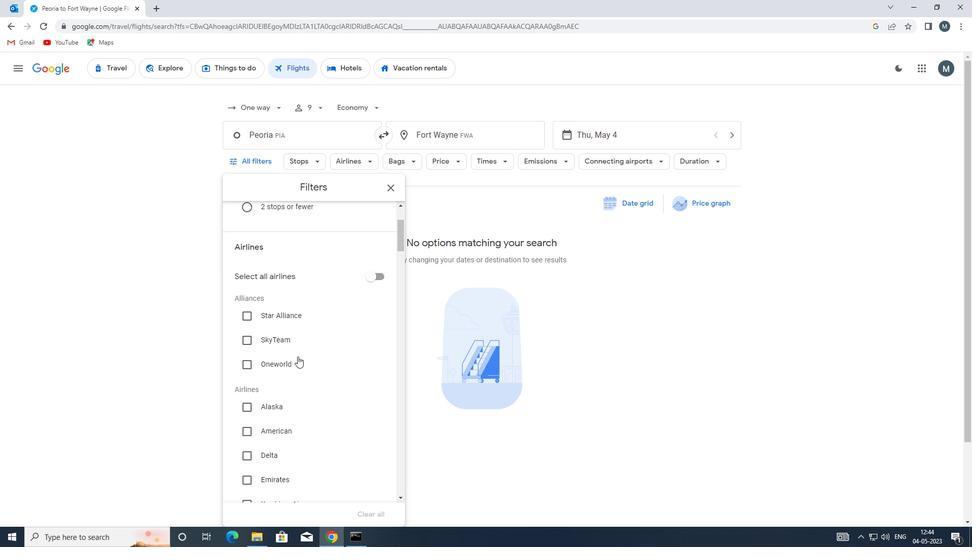 
Action: Mouse moved to (296, 359)
Screenshot: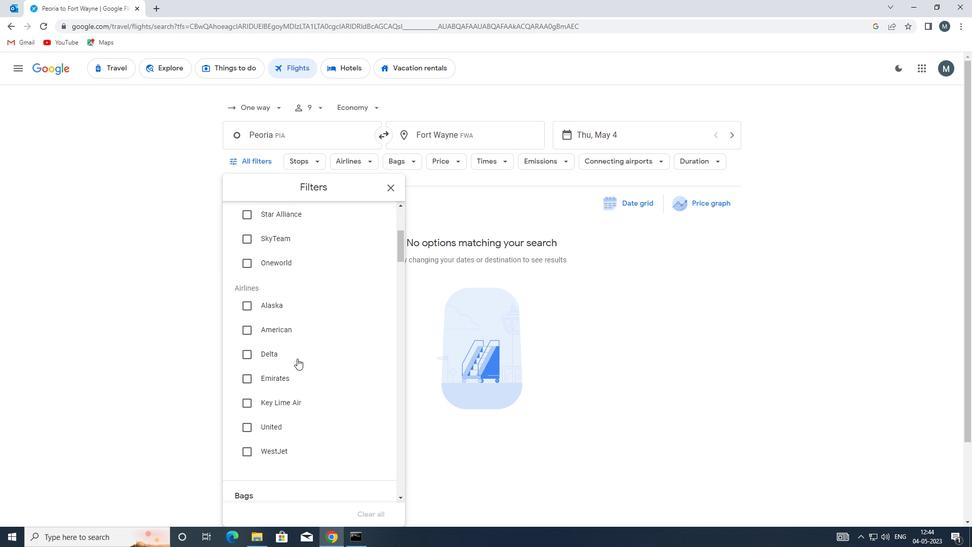 
Action: Mouse scrolled (296, 359) with delta (0, 0)
Screenshot: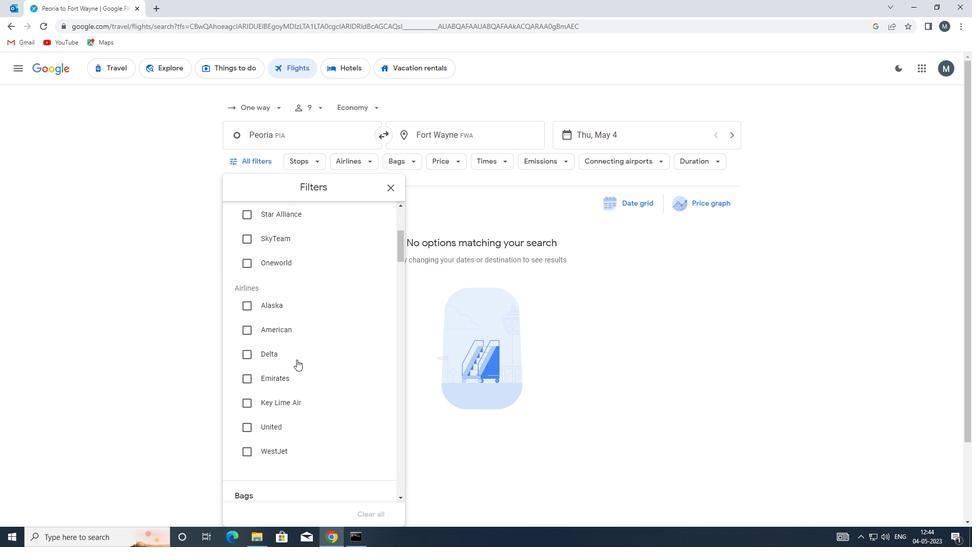 
Action: Mouse moved to (296, 361)
Screenshot: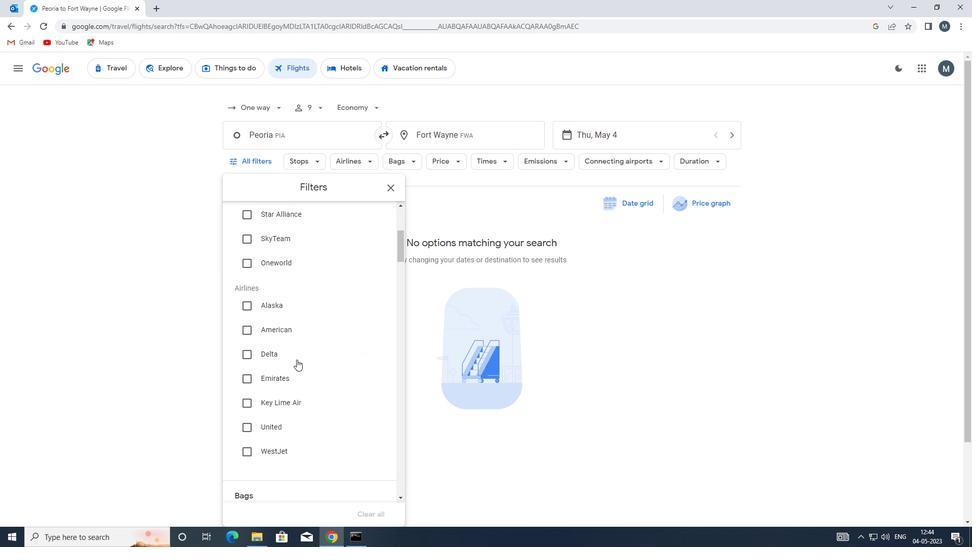 
Action: Mouse scrolled (296, 360) with delta (0, 0)
Screenshot: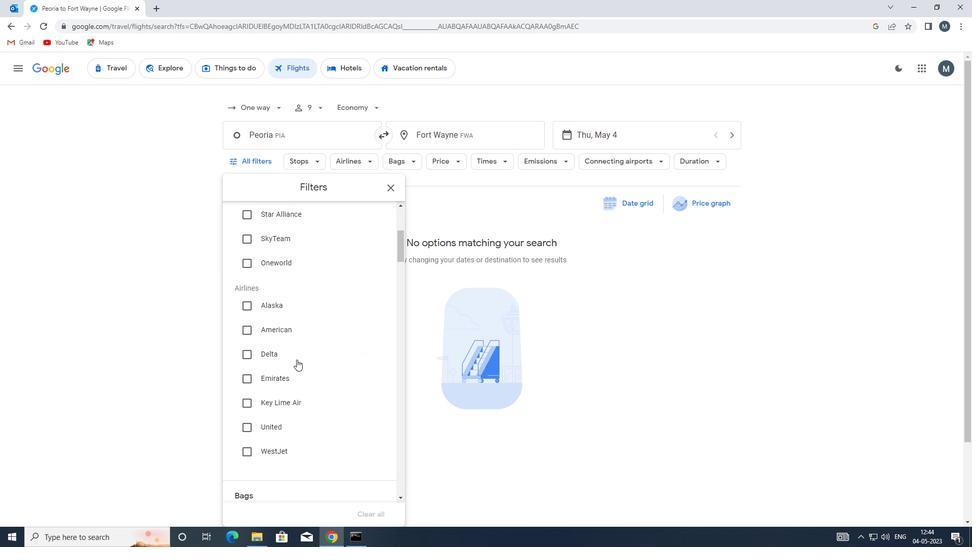 
Action: Mouse moved to (303, 360)
Screenshot: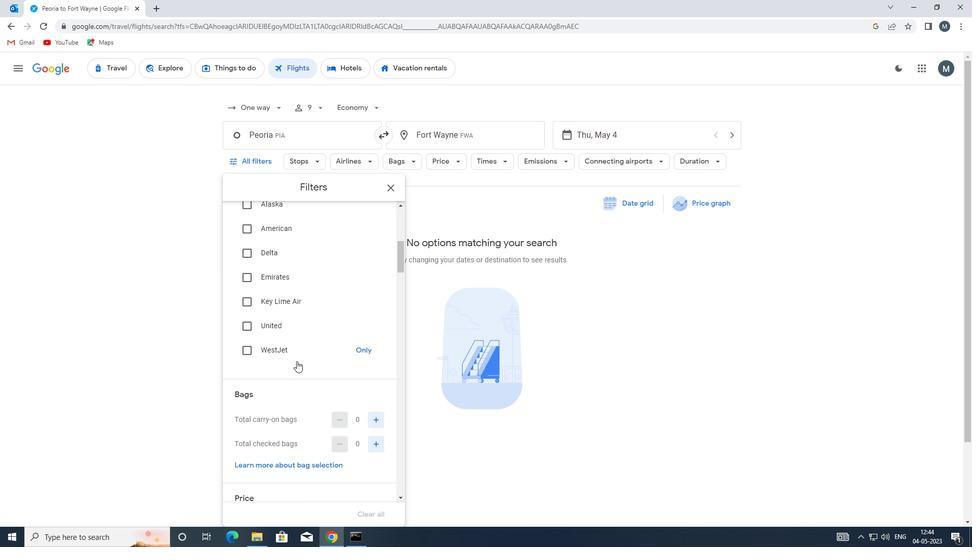 
Action: Mouse scrolled (303, 359) with delta (0, 0)
Screenshot: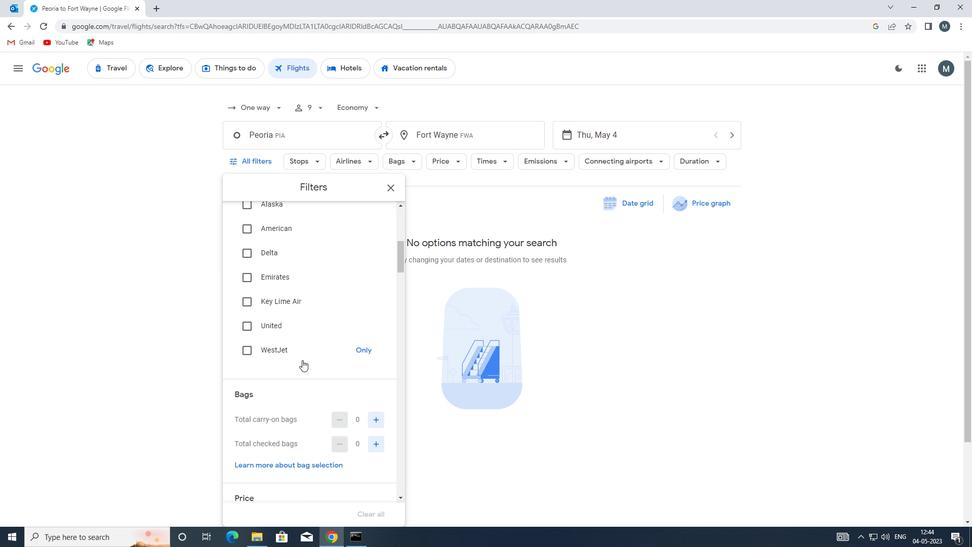 
Action: Mouse moved to (374, 392)
Screenshot: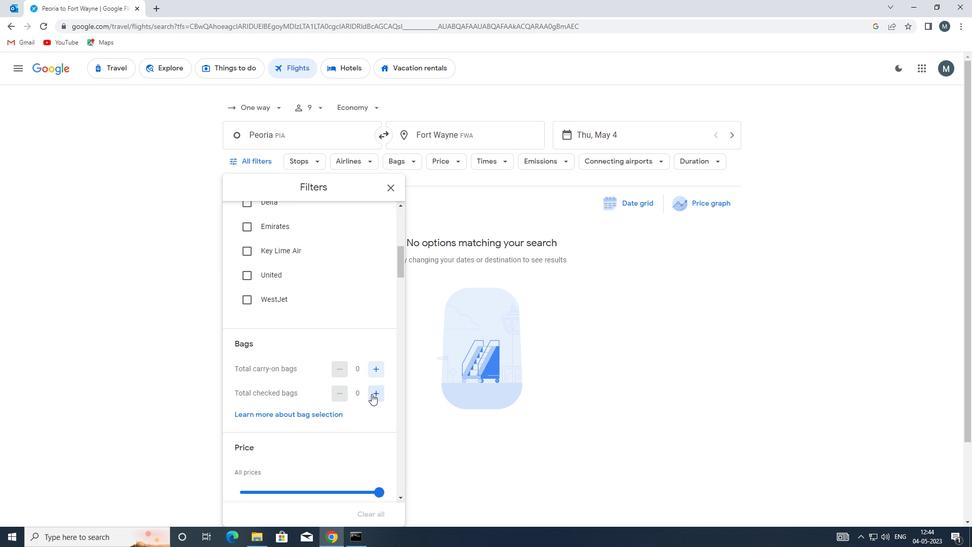 
Action: Mouse pressed left at (374, 392)
Screenshot: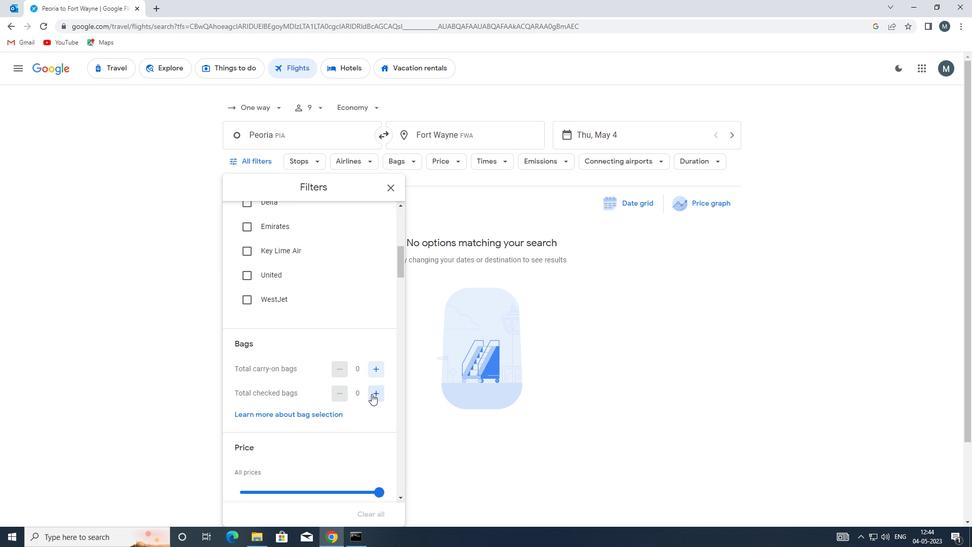 
Action: Mouse pressed left at (374, 392)
Screenshot: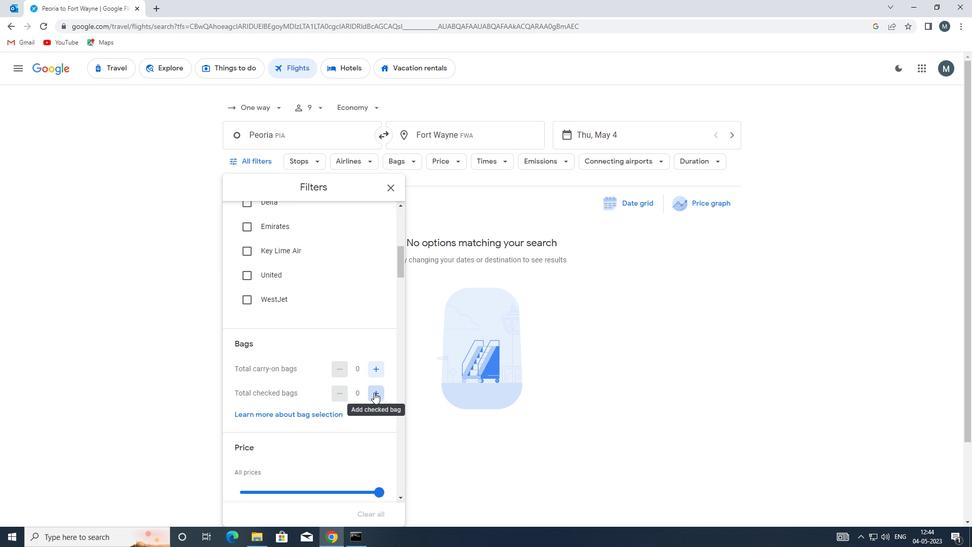 
Action: Mouse moved to (328, 384)
Screenshot: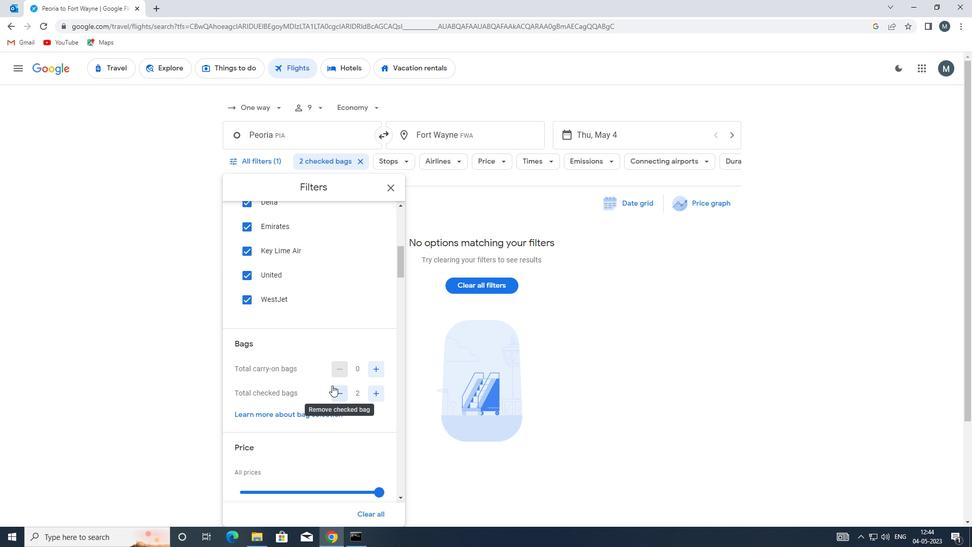 
Action: Mouse scrolled (328, 383) with delta (0, 0)
Screenshot: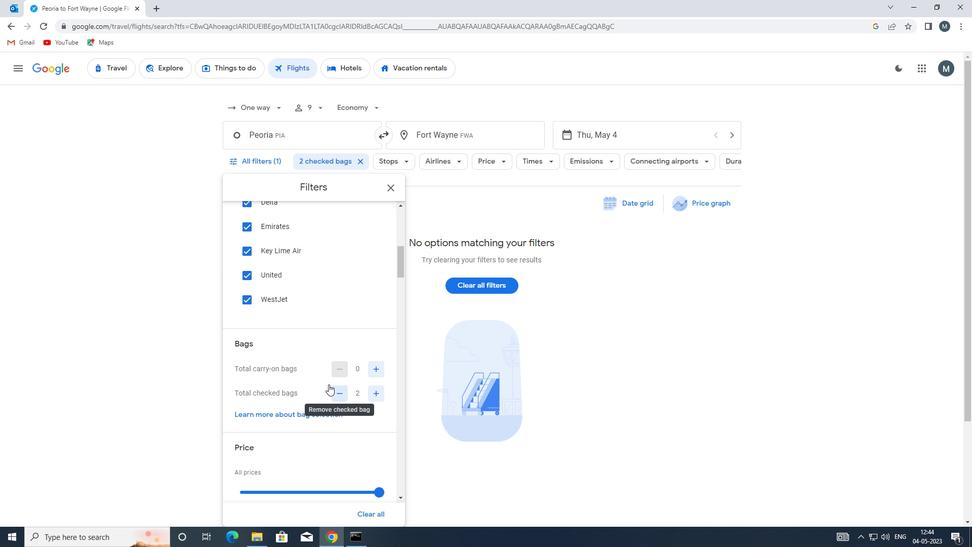 
Action: Mouse scrolled (328, 383) with delta (0, 0)
Screenshot: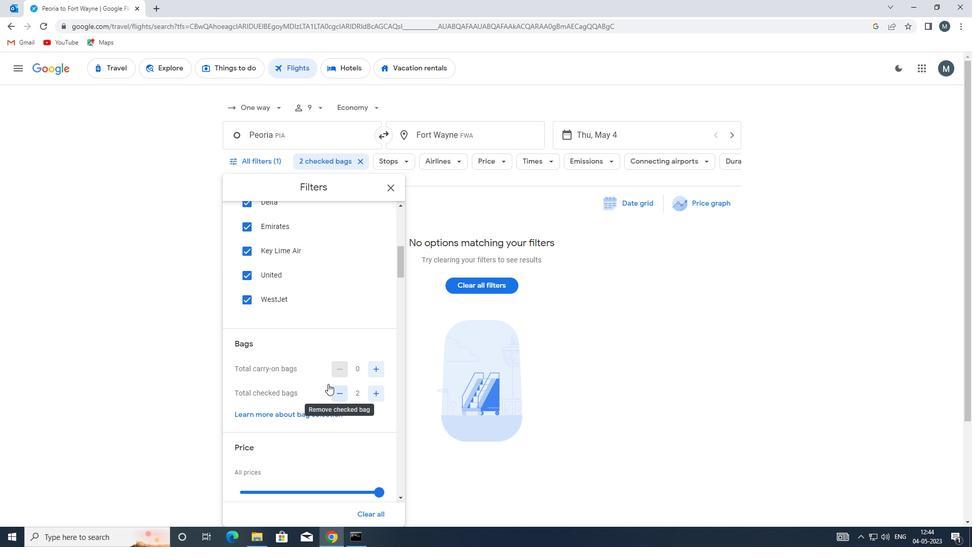 
Action: Mouse moved to (313, 388)
Screenshot: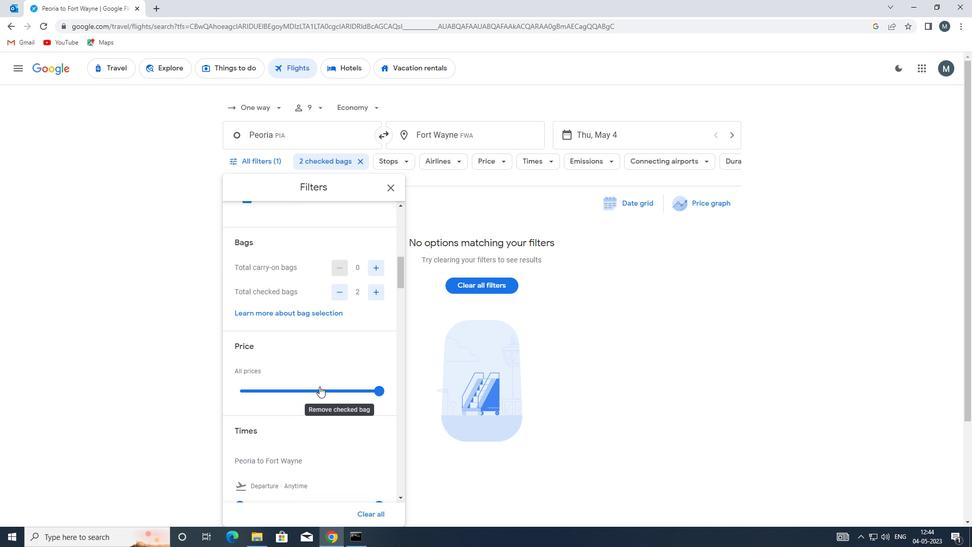 
Action: Mouse pressed left at (313, 388)
Screenshot: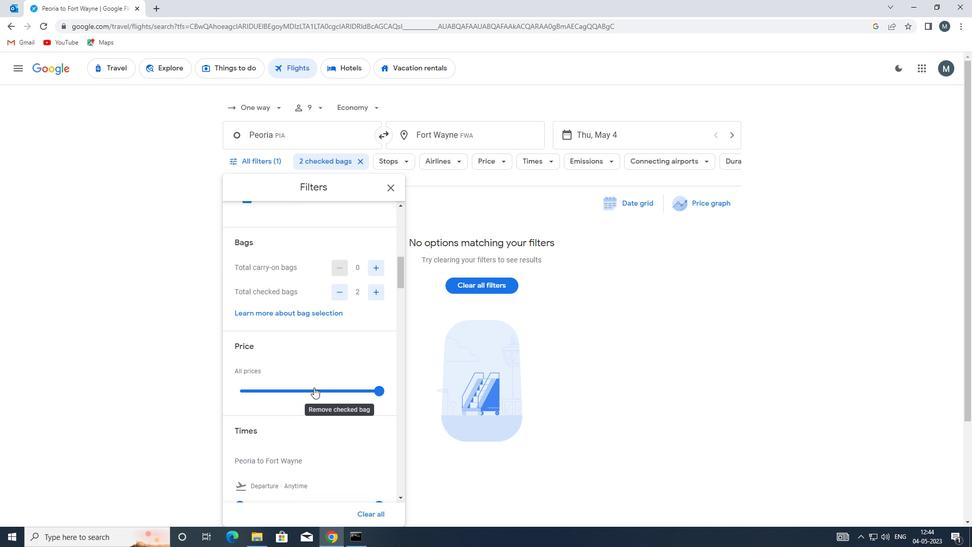 
Action: Mouse pressed left at (313, 388)
Screenshot: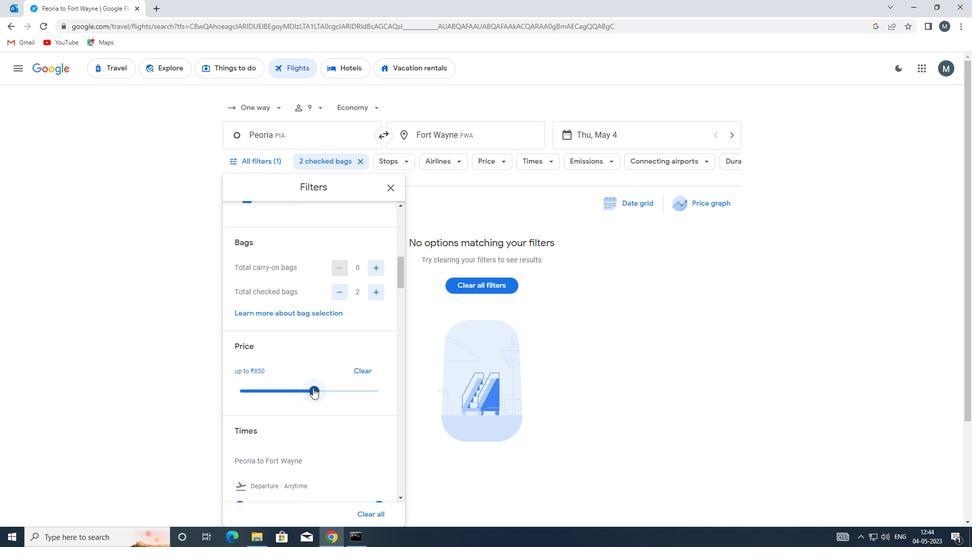 
Action: Mouse moved to (317, 388)
Screenshot: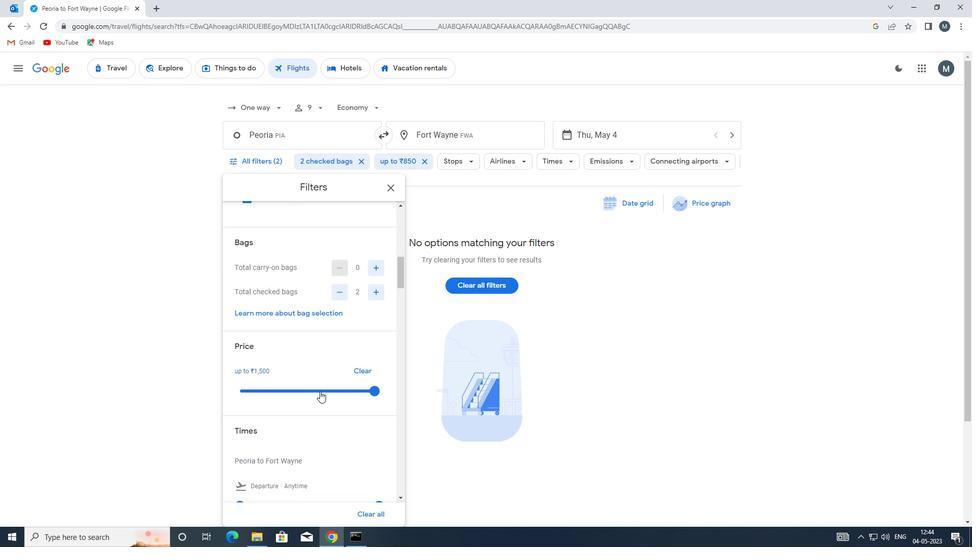 
Action: Mouse scrolled (317, 387) with delta (0, 0)
Screenshot: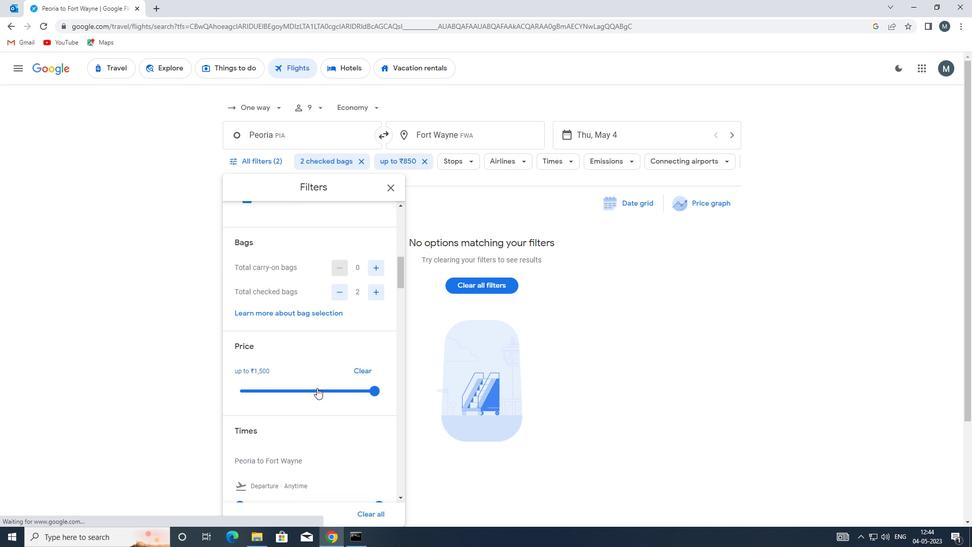 
Action: Mouse moved to (281, 387)
Screenshot: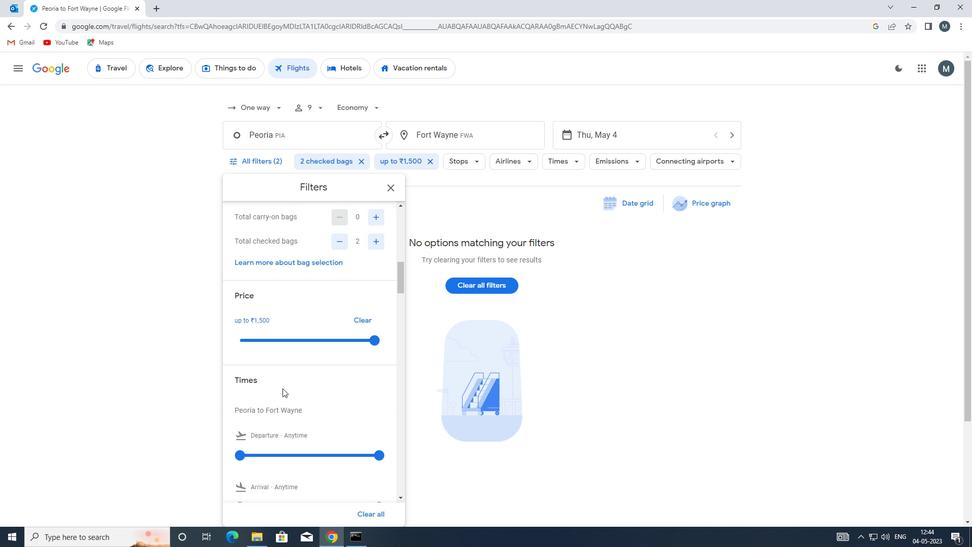 
Action: Mouse scrolled (281, 387) with delta (0, 0)
Screenshot: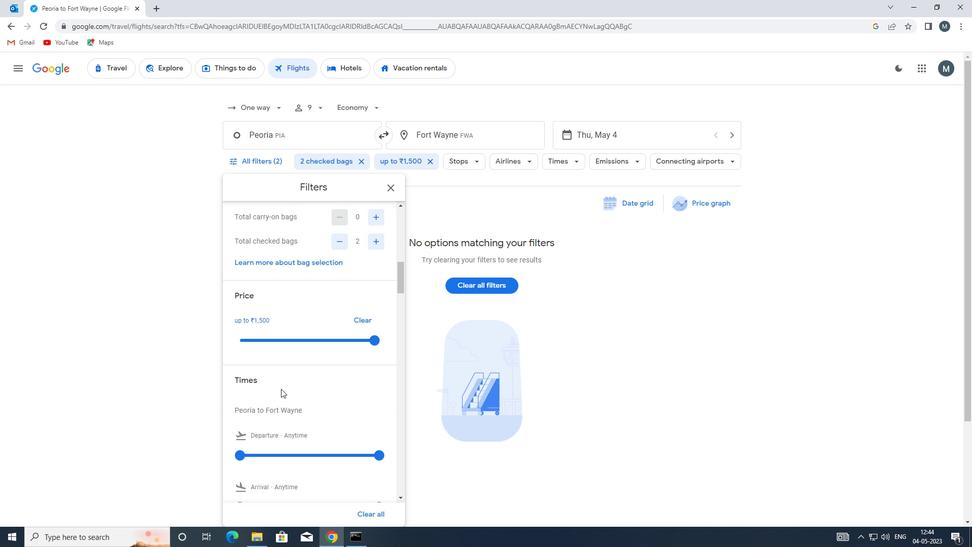 
Action: Mouse moved to (249, 401)
Screenshot: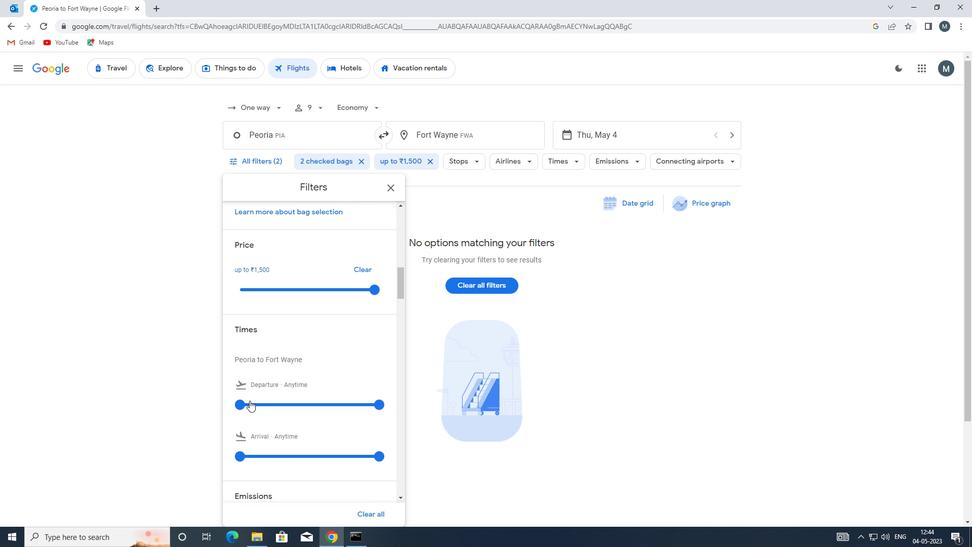 
Action: Mouse pressed left at (249, 401)
Screenshot: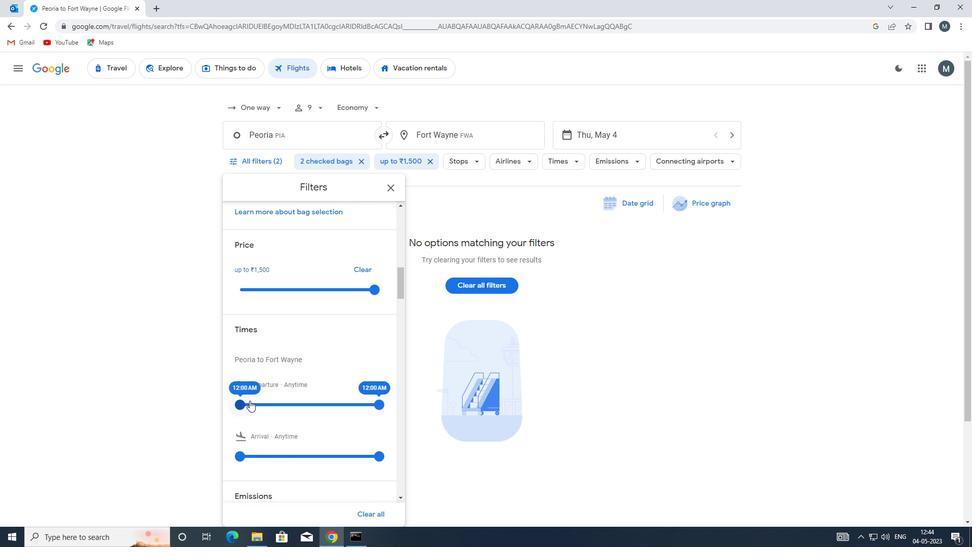 
Action: Mouse moved to (374, 403)
Screenshot: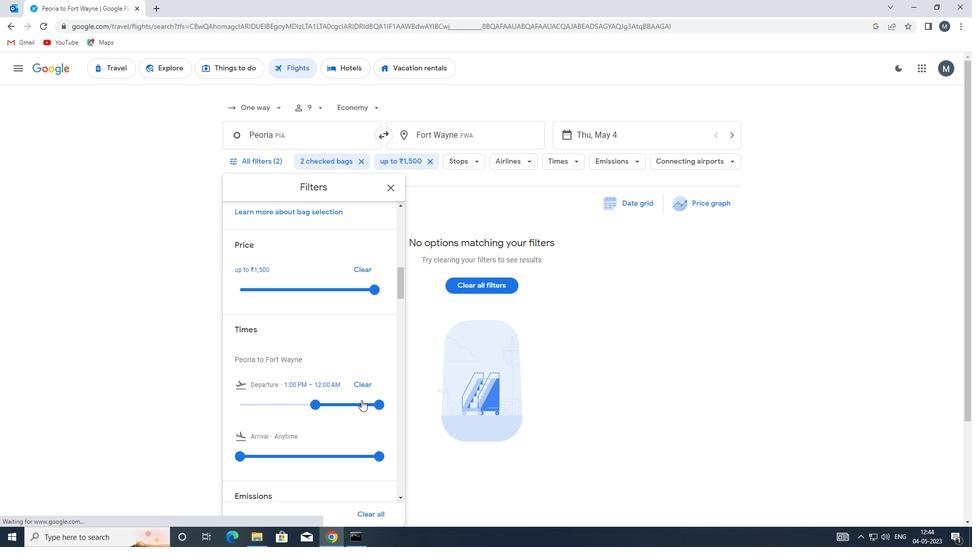 
Action: Mouse pressed left at (374, 403)
Screenshot: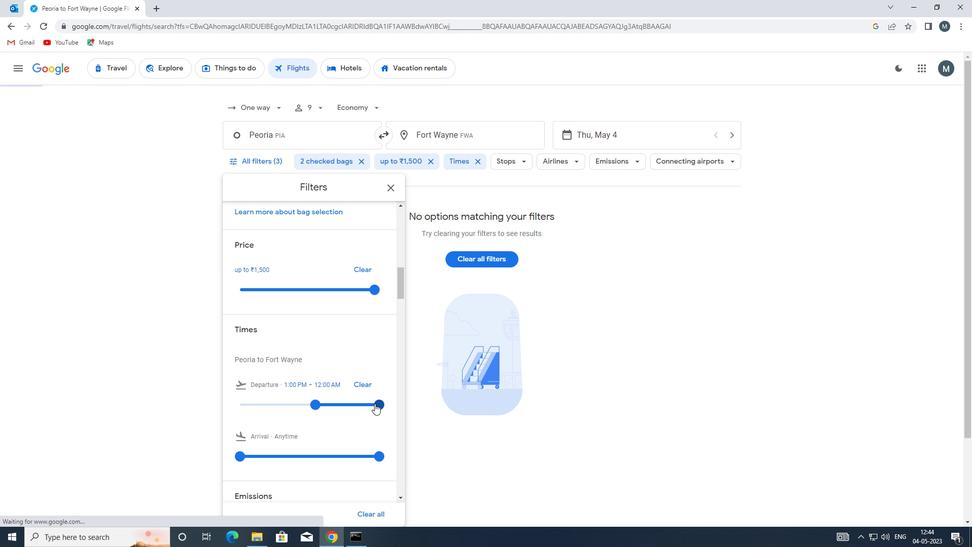 
Action: Mouse moved to (313, 393)
Screenshot: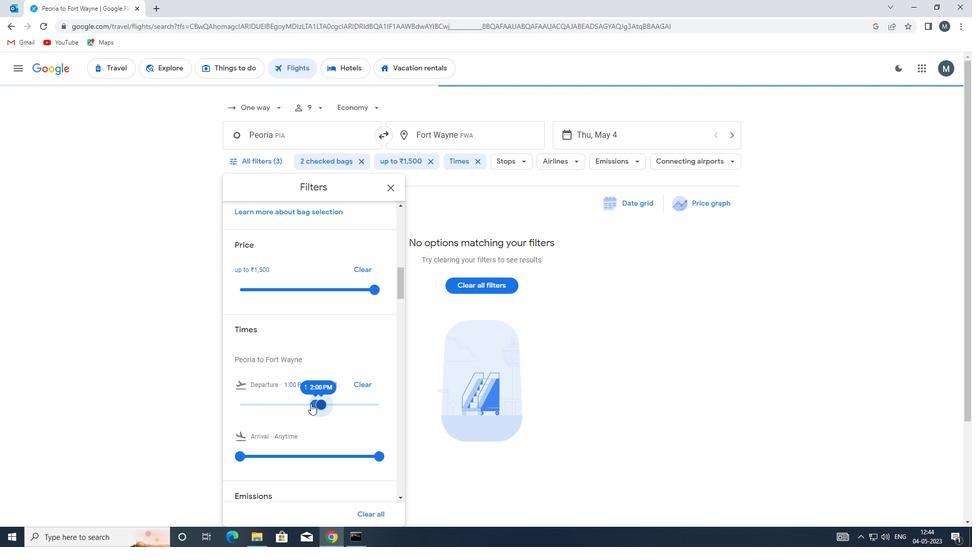 
Action: Mouse scrolled (313, 392) with delta (0, 0)
Screenshot: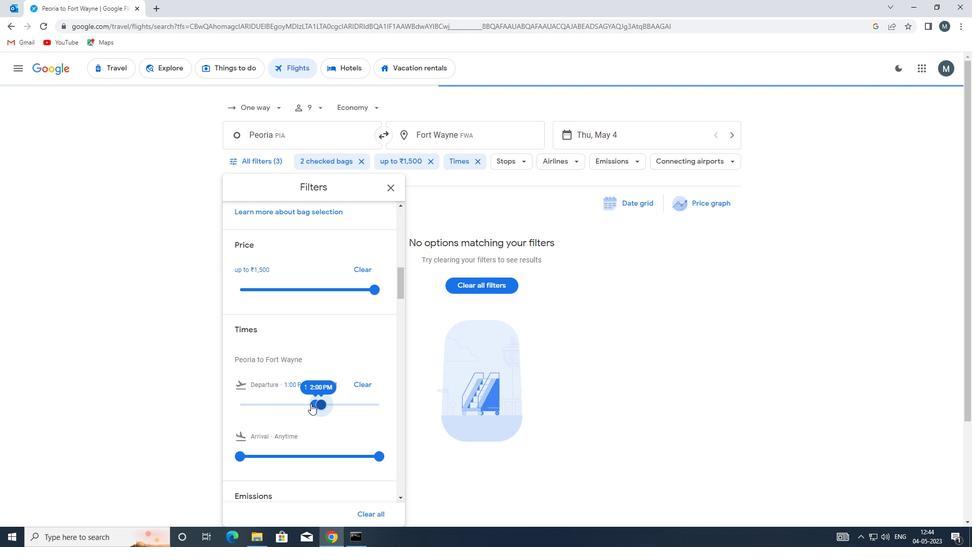 
Action: Mouse scrolled (313, 392) with delta (0, 0)
Screenshot: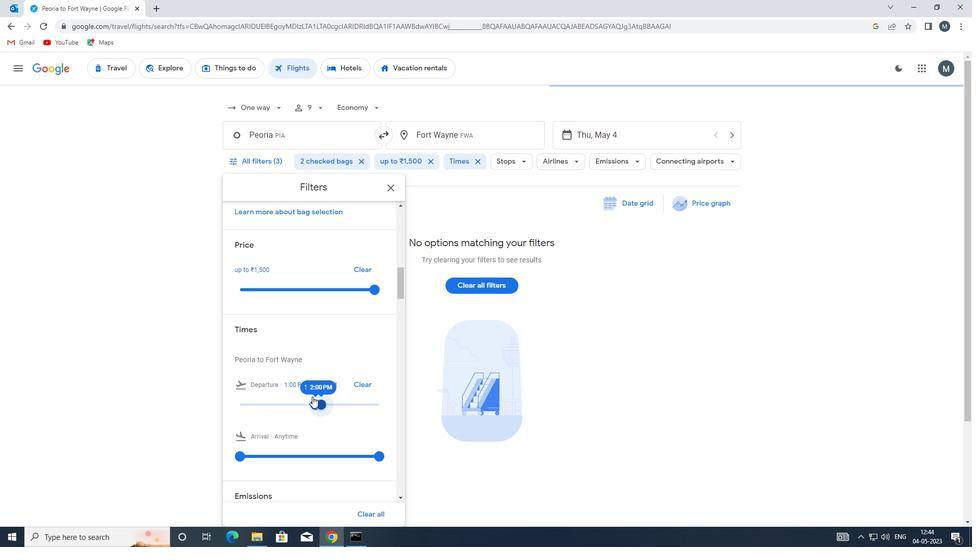 
Action: Mouse moved to (392, 186)
Screenshot: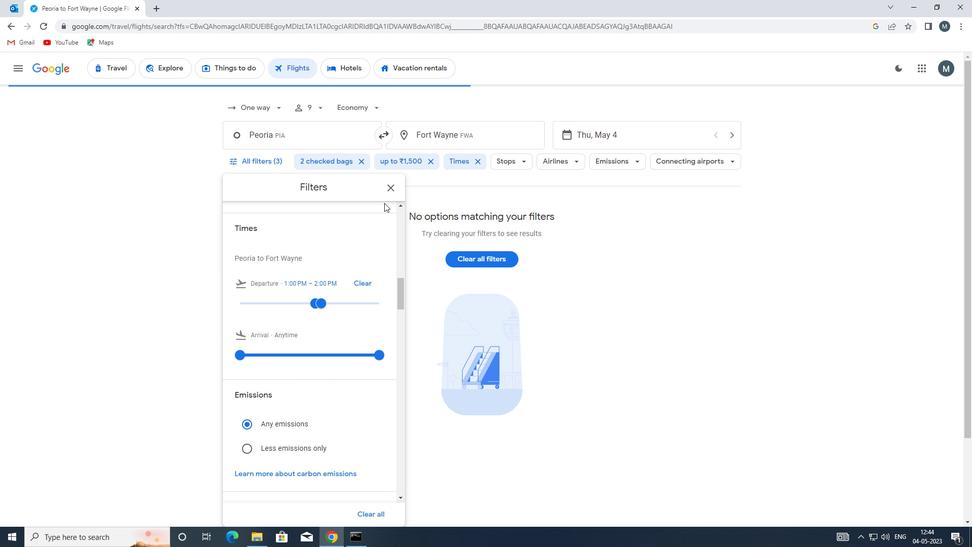 
Action: Mouse pressed left at (392, 186)
Screenshot: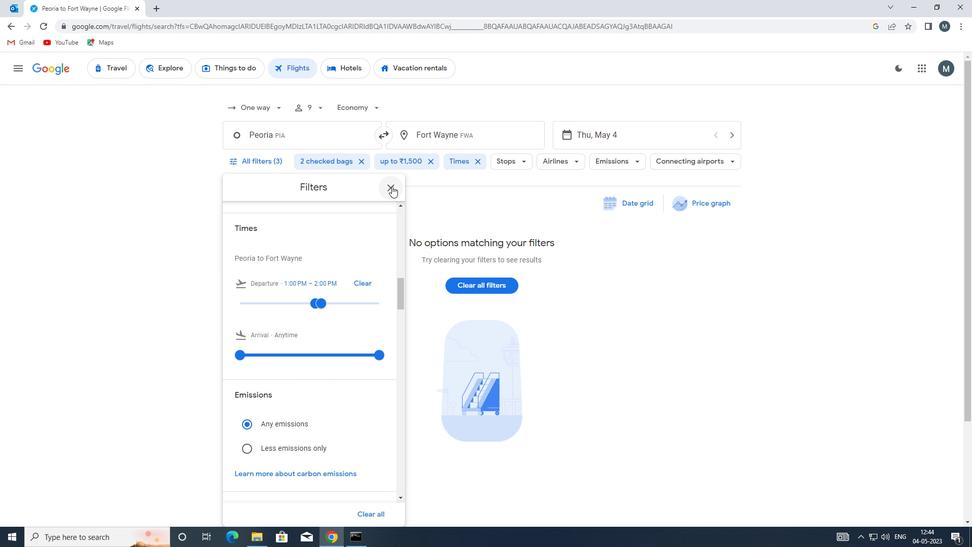
Action: Mouse moved to (391, 188)
Screenshot: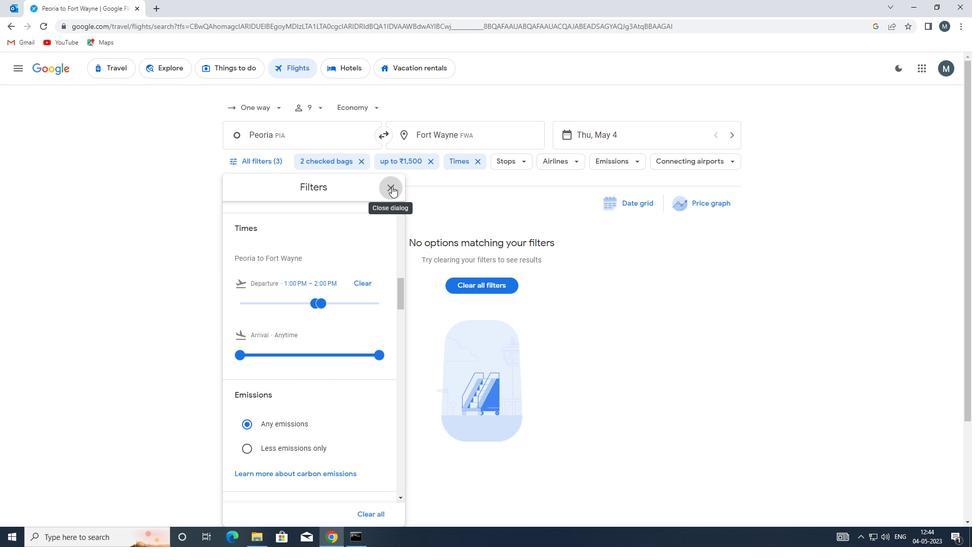 
